 Task: Search one way flight ticket for 2 adults, 2 infants in seat and 1 infant on lap in first from Jackson: Jackson-medgar Wiley Evers International Airport to Greensboro: Piedmont Triad International Airport on 5-1-2023. Choice of flights is Sun country airlines. Number of bags: 5 checked bags. Price is upto 45000. Outbound departure time preference is 16:45.
Action: Mouse moved to (375, 517)
Screenshot: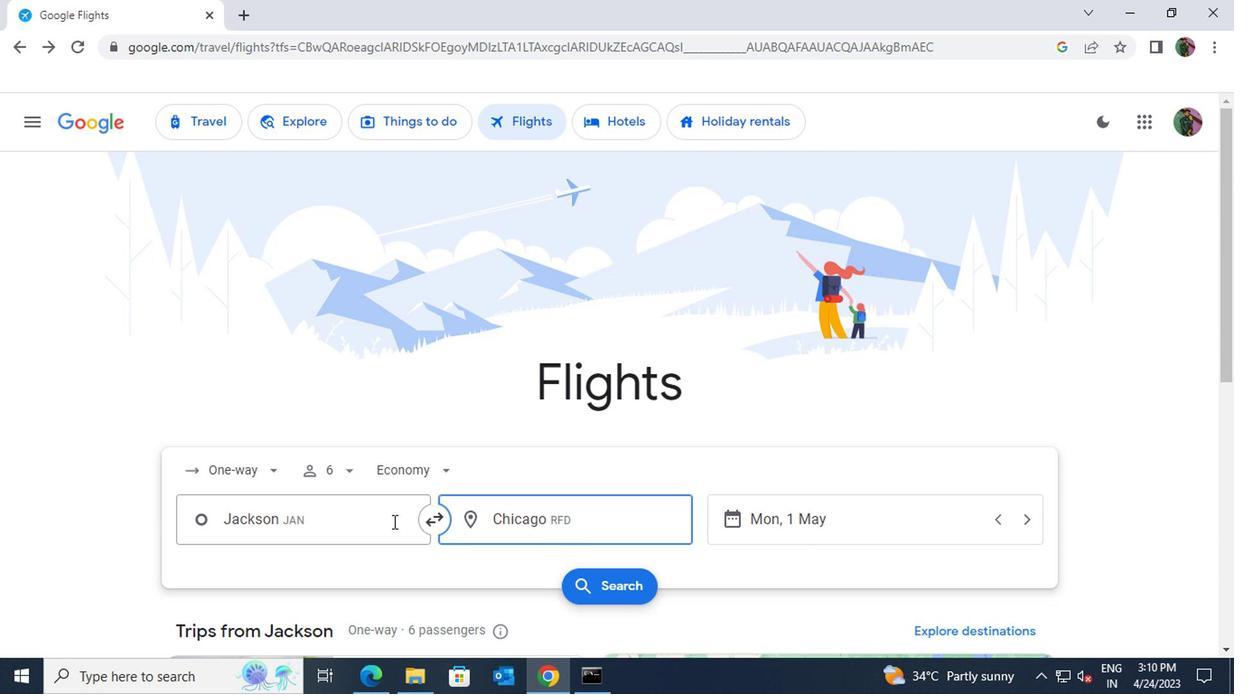
Action: Mouse pressed left at (375, 517)
Screenshot: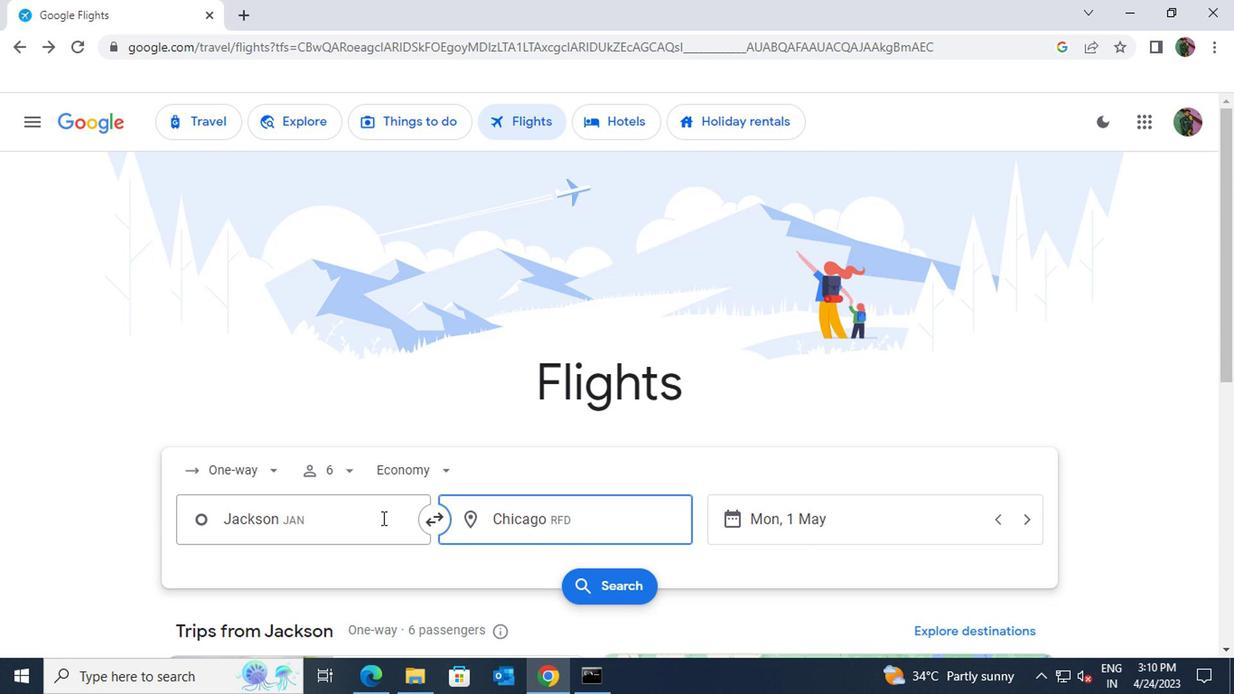 
Action: Key pressed jackson<Key.space>me
Screenshot: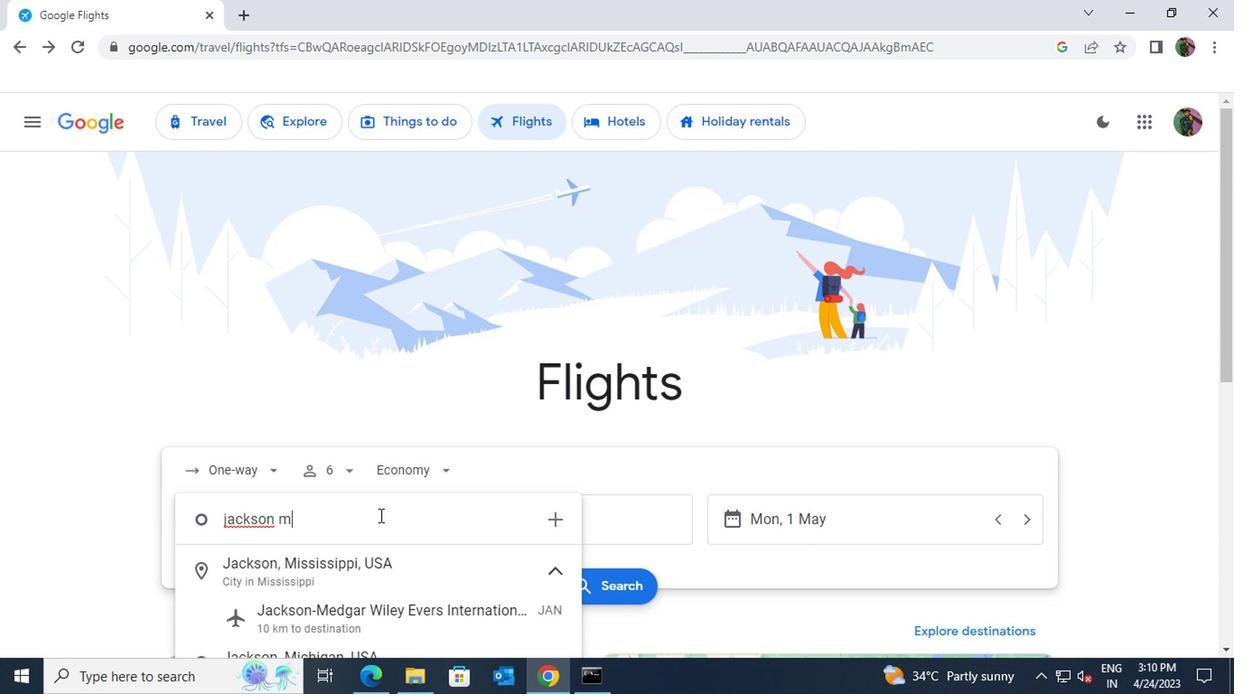 
Action: Mouse moved to (375, 576)
Screenshot: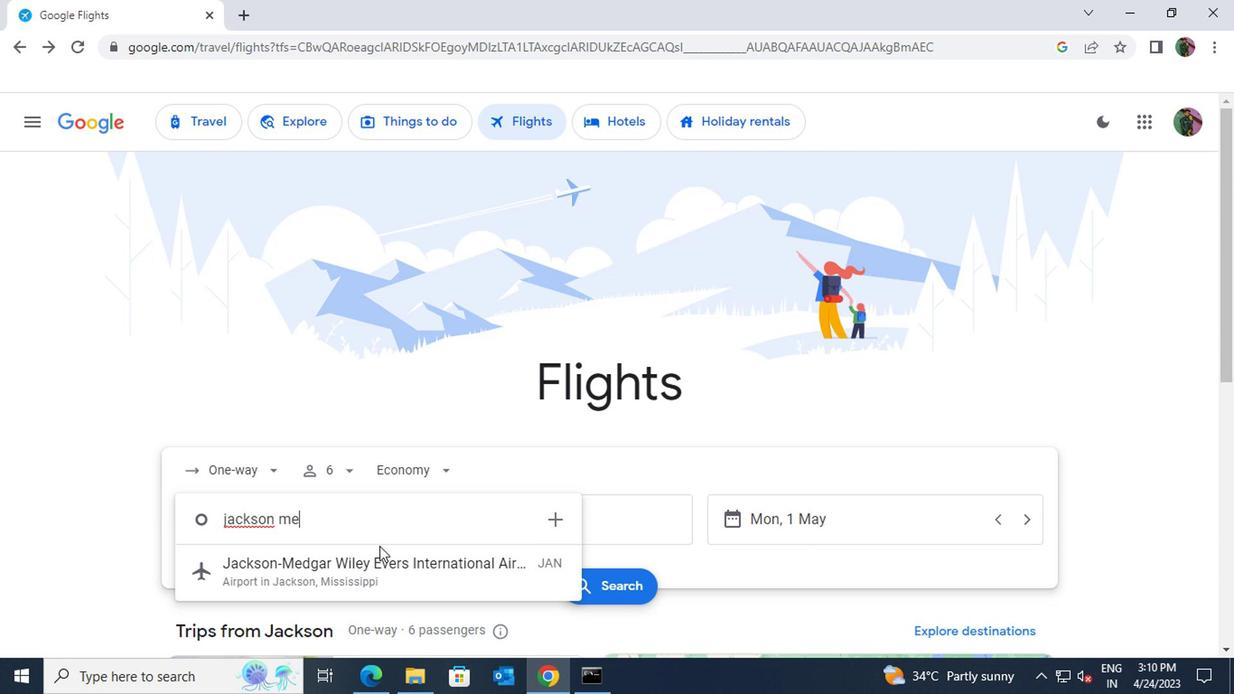 
Action: Mouse pressed left at (375, 576)
Screenshot: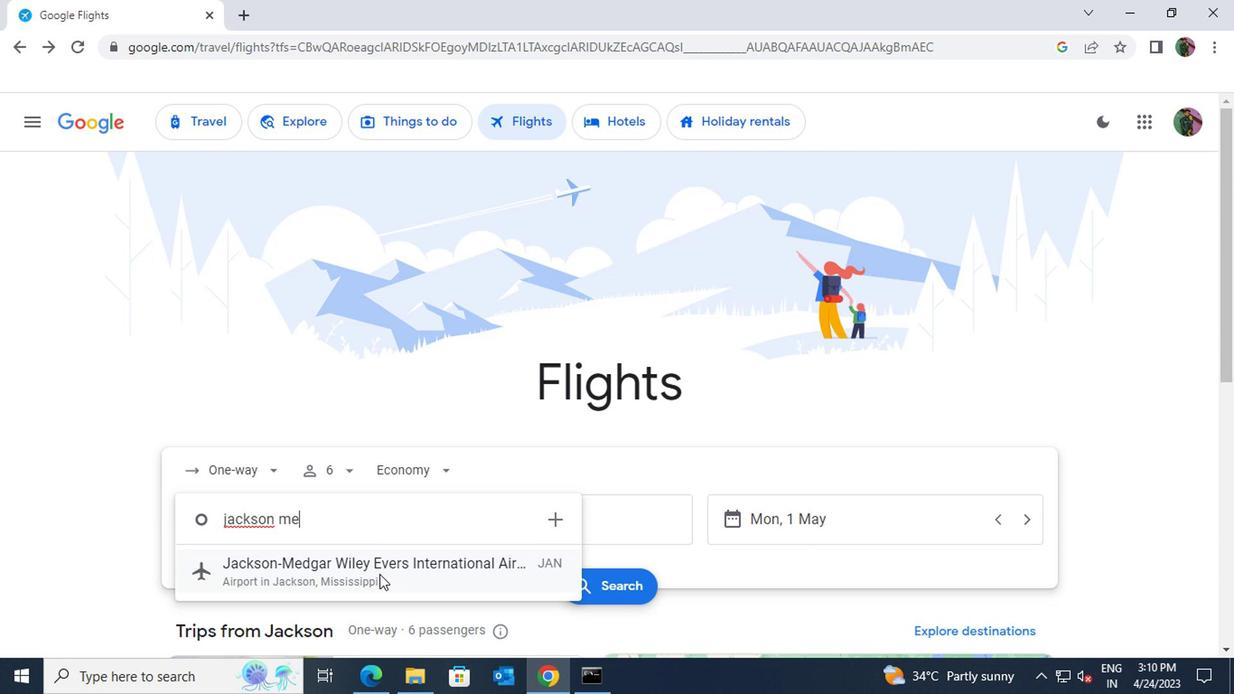 
Action: Mouse moved to (486, 525)
Screenshot: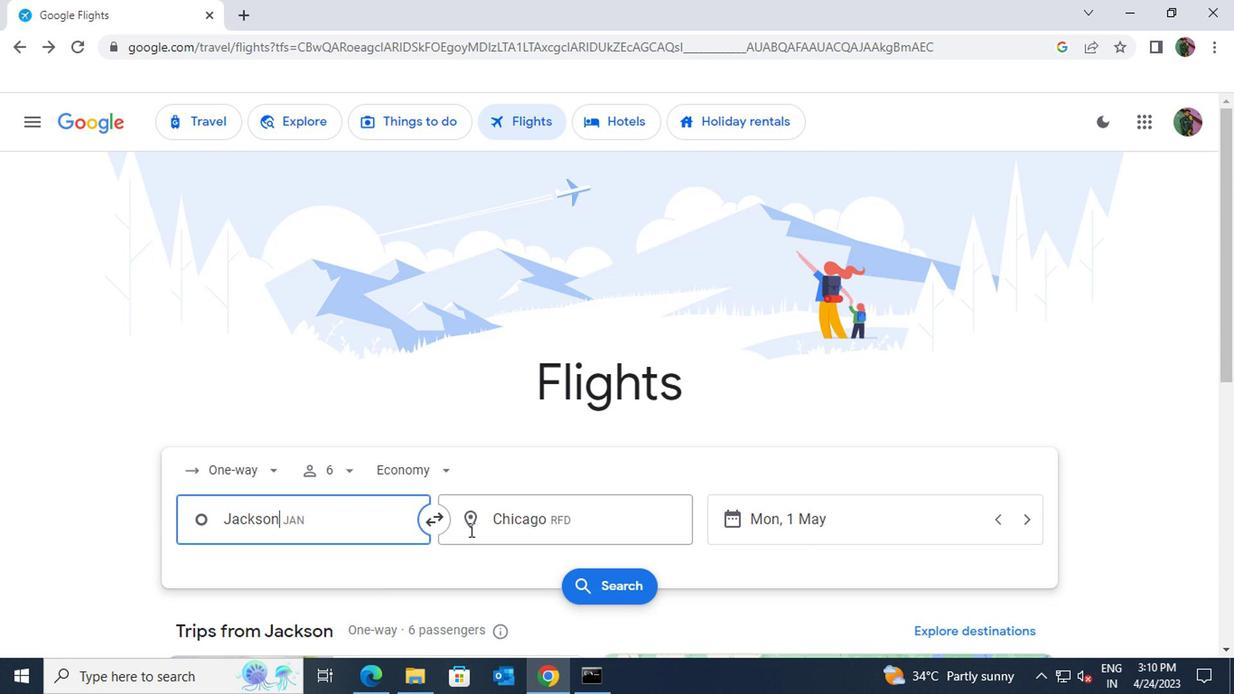 
Action: Mouse pressed left at (486, 525)
Screenshot: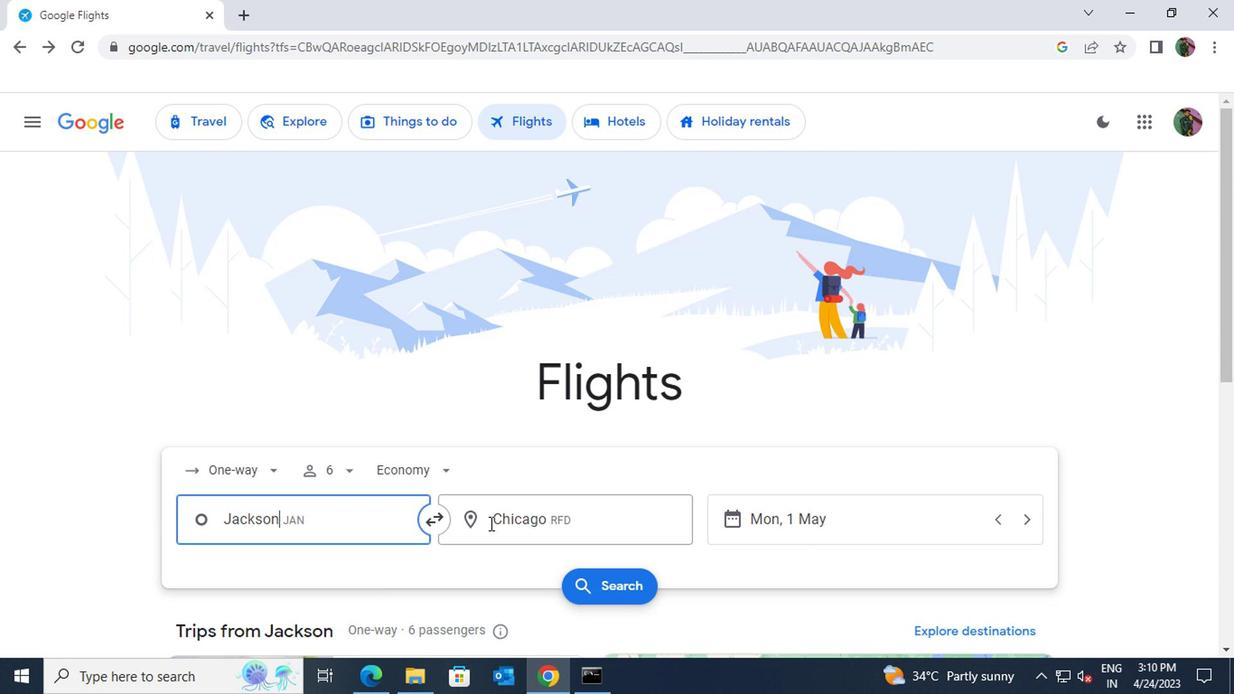 
Action: Key pressed greensboro
Screenshot: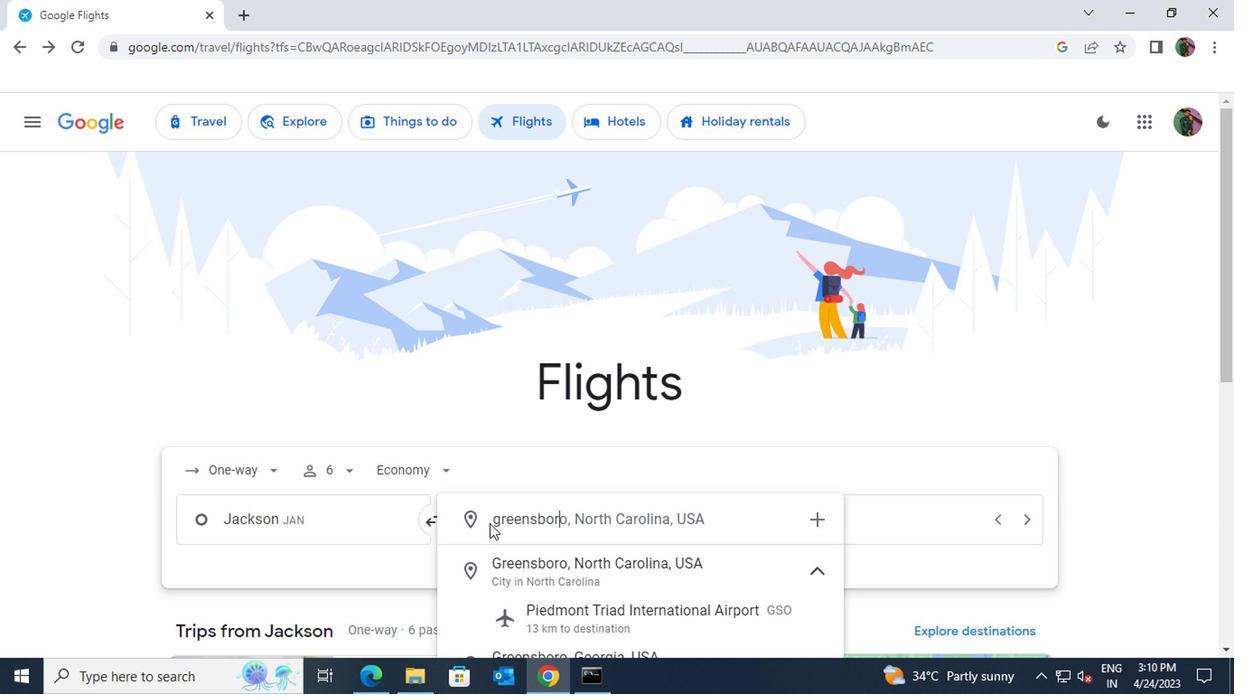 
Action: Mouse moved to (643, 616)
Screenshot: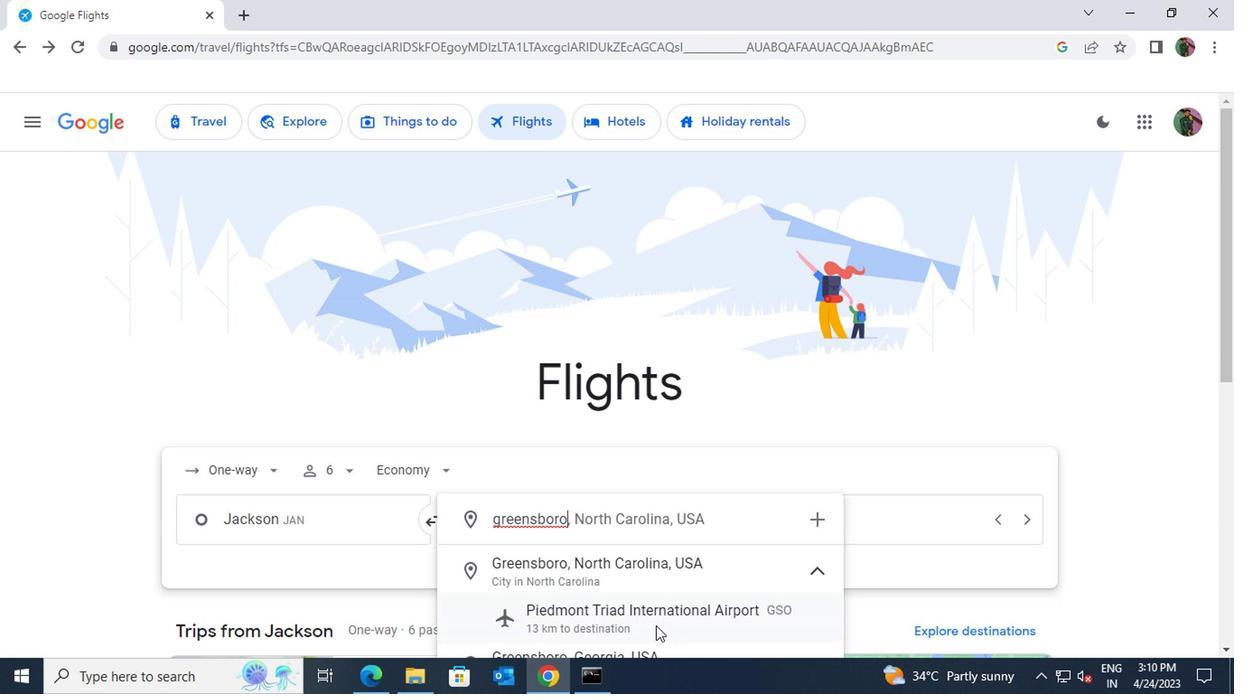 
Action: Mouse pressed left at (643, 616)
Screenshot: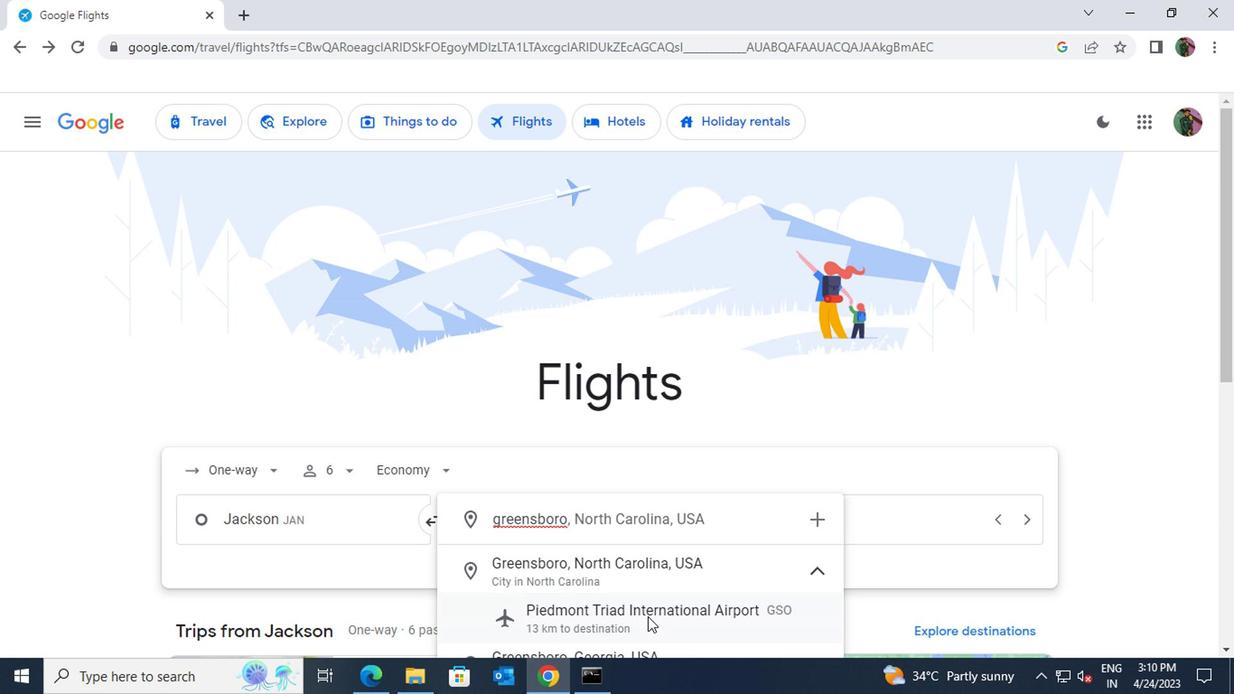 
Action: Mouse moved to (270, 474)
Screenshot: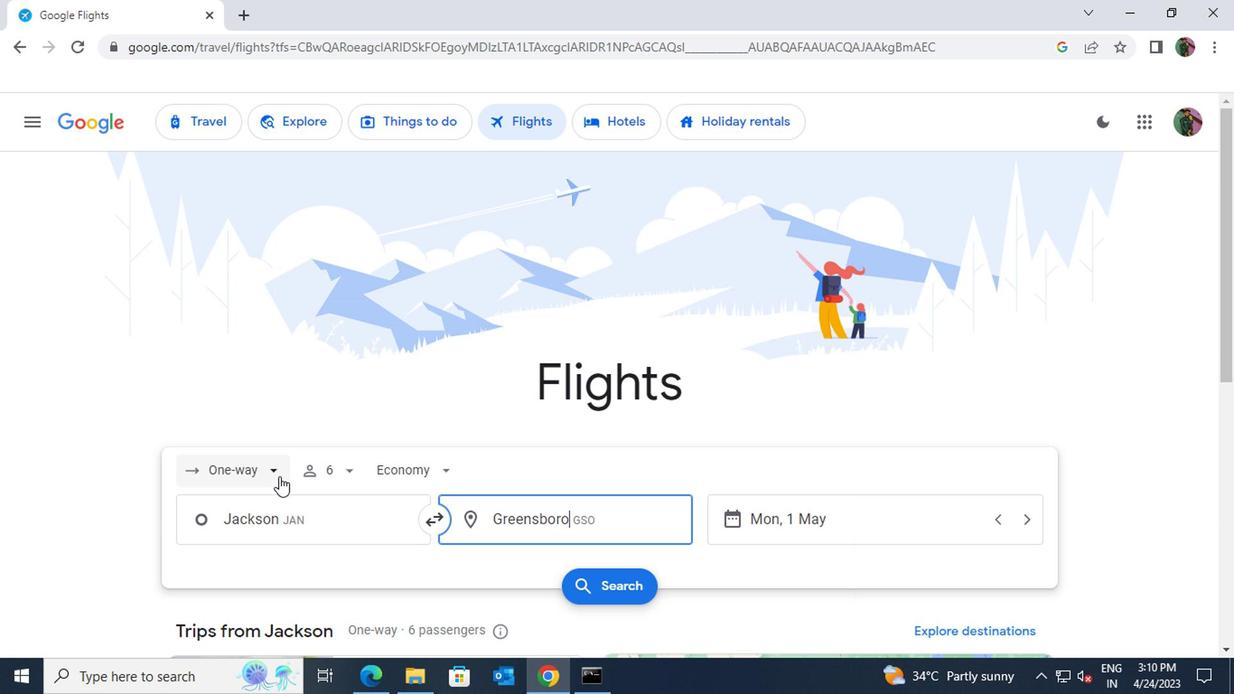 
Action: Mouse pressed left at (270, 474)
Screenshot: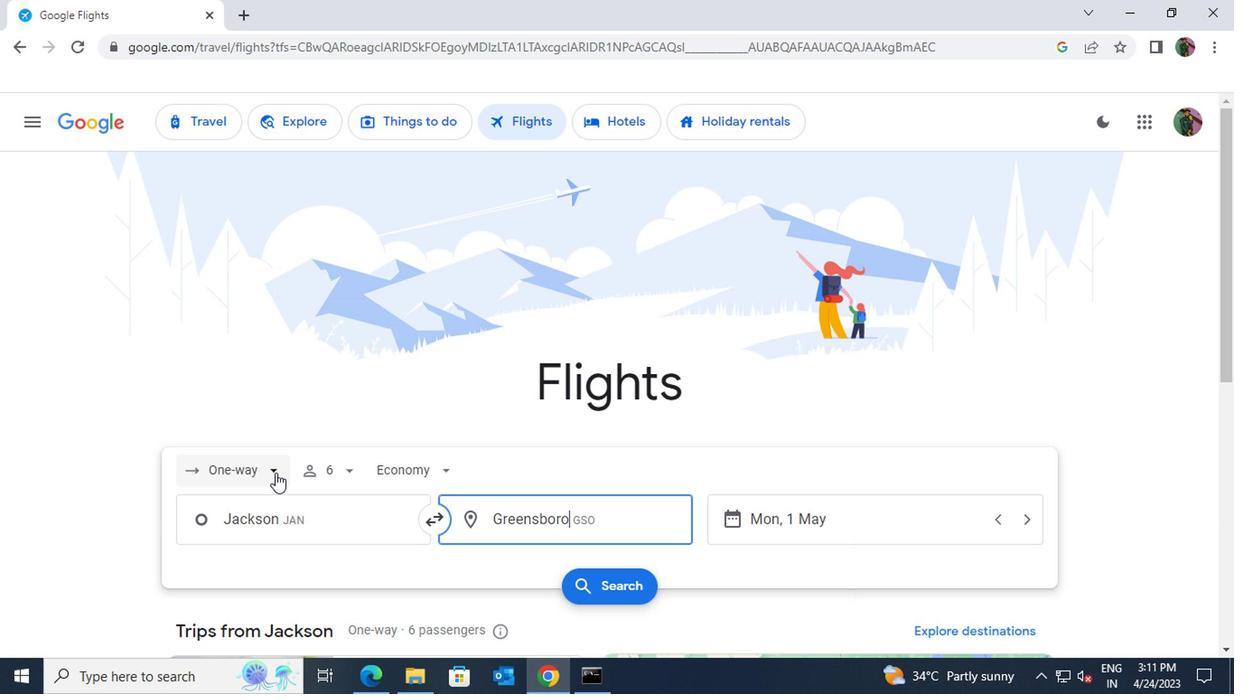 
Action: Mouse moved to (246, 375)
Screenshot: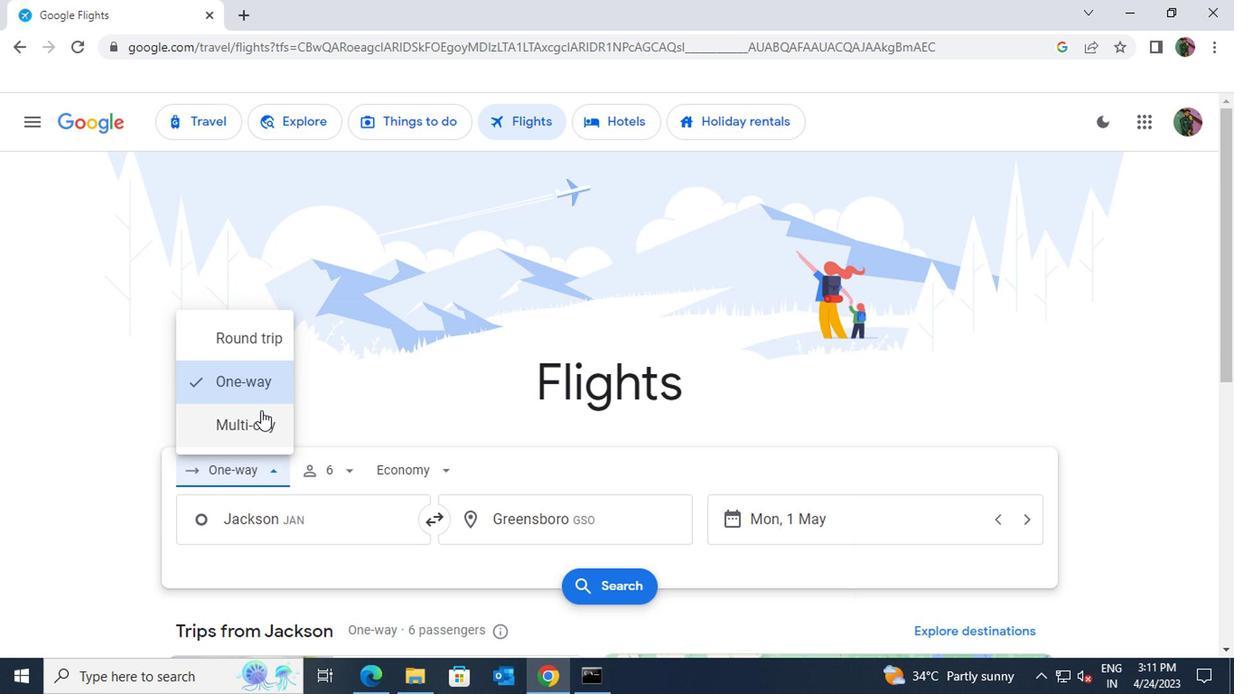 
Action: Mouse pressed left at (246, 375)
Screenshot: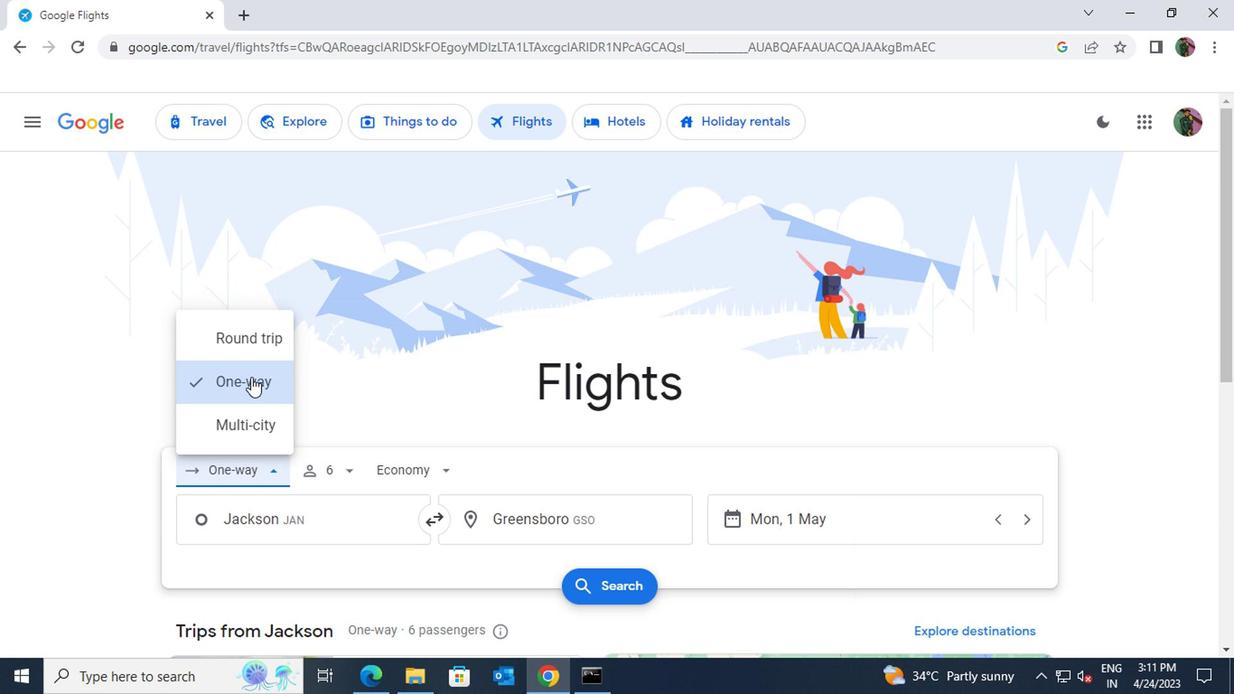 
Action: Mouse moved to (346, 466)
Screenshot: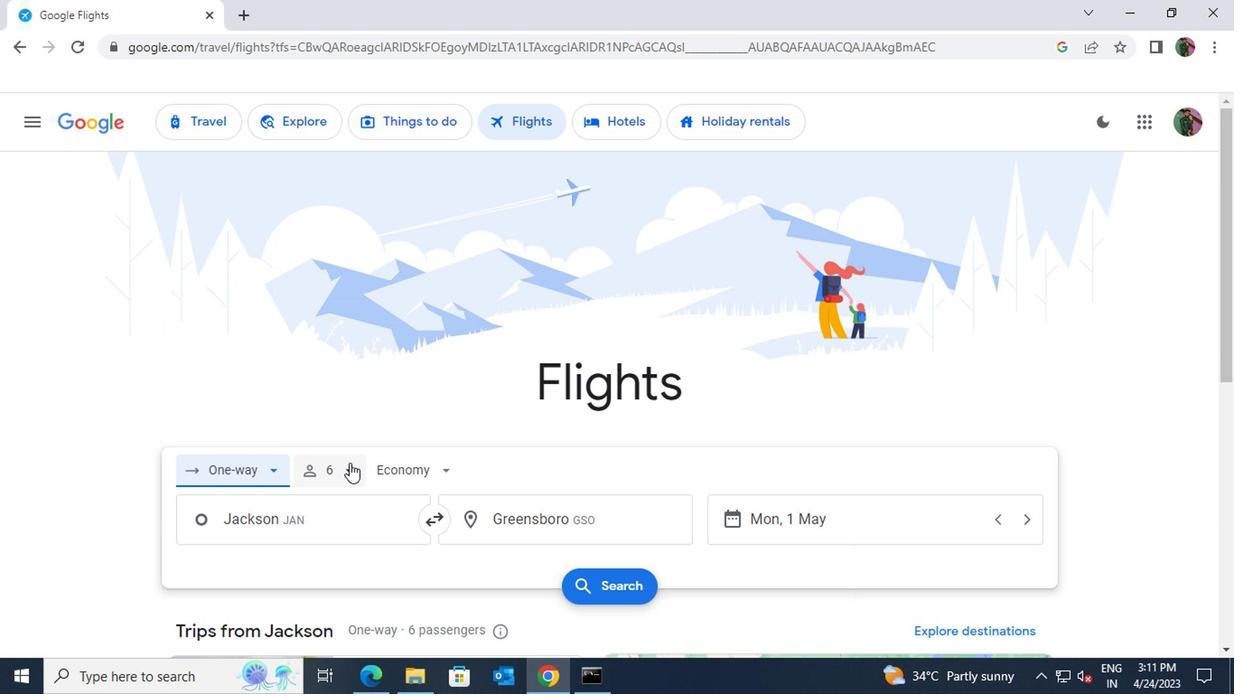 
Action: Mouse pressed left at (346, 466)
Screenshot: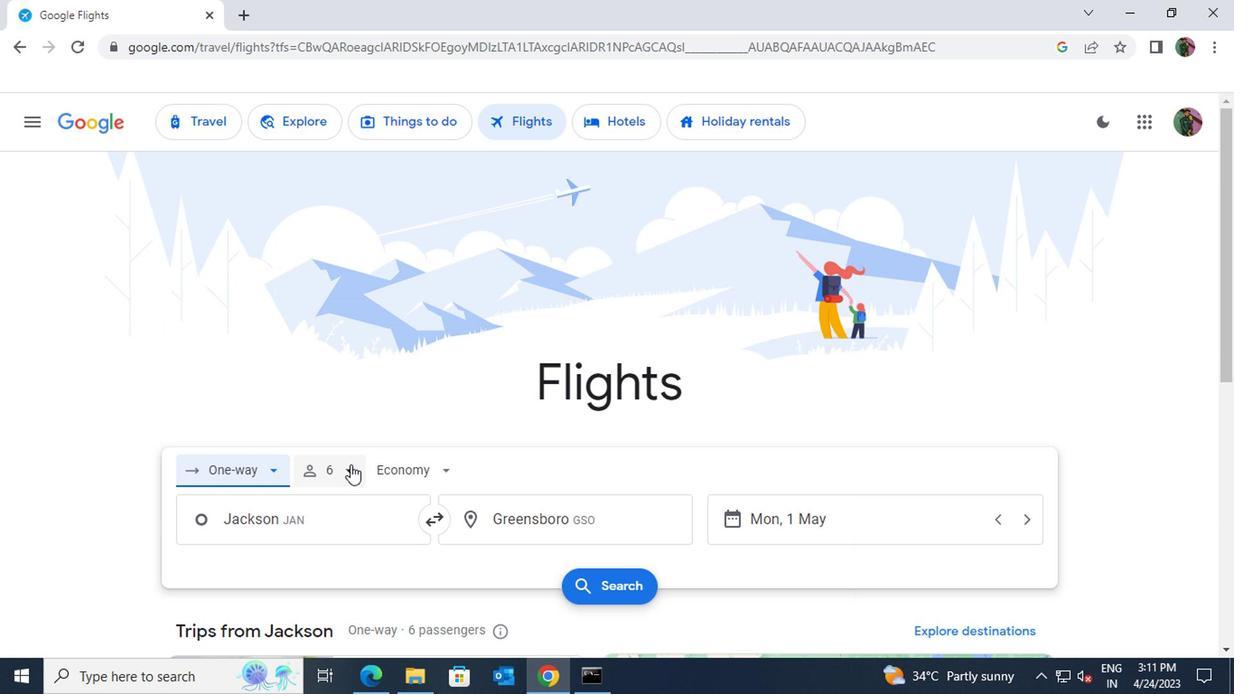 
Action: Mouse moved to (412, 508)
Screenshot: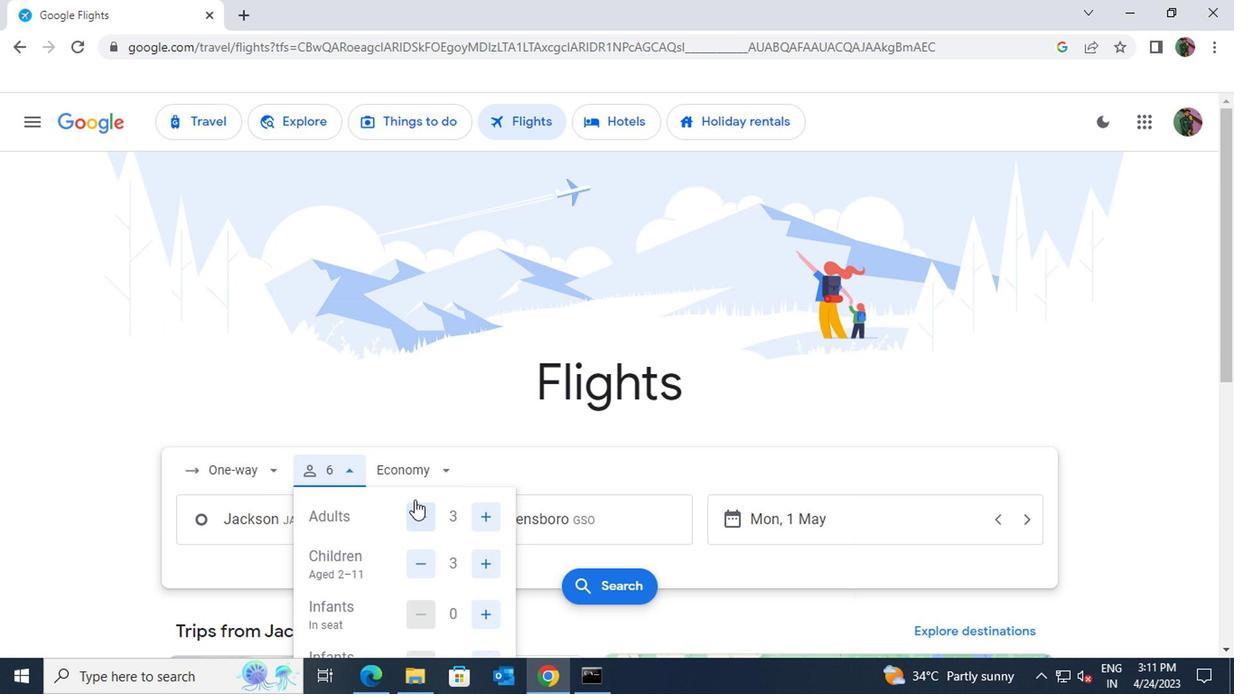 
Action: Mouse pressed left at (412, 508)
Screenshot: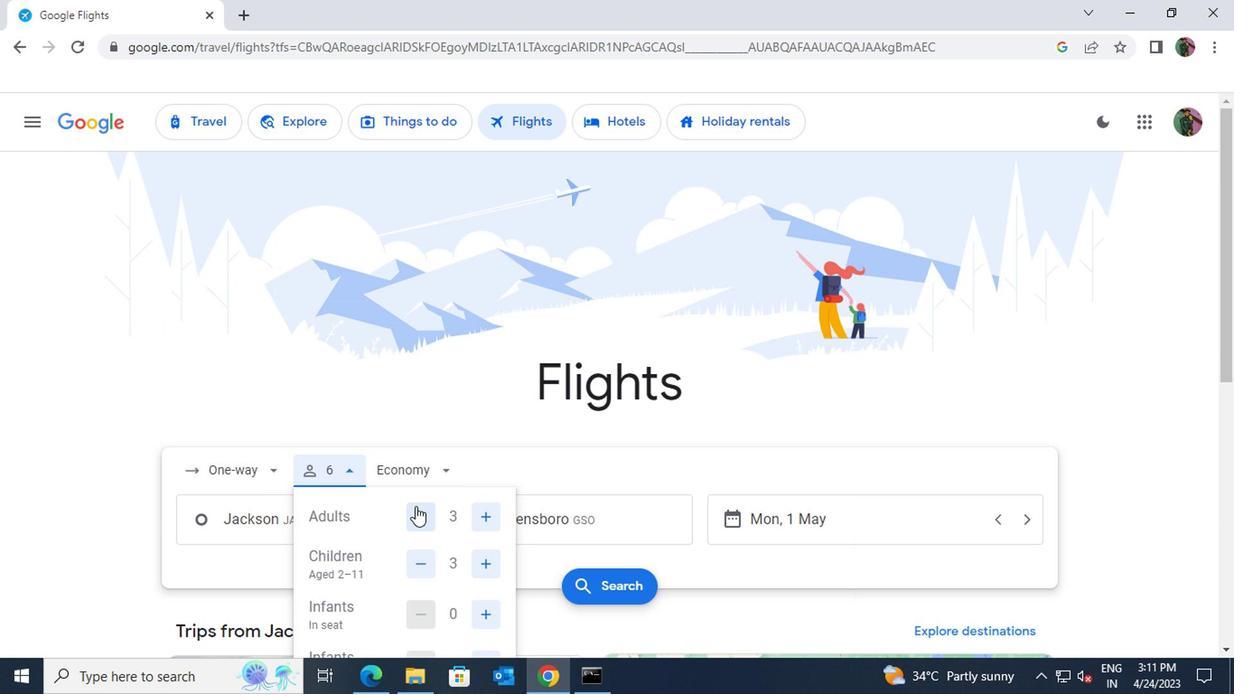
Action: Mouse moved to (419, 551)
Screenshot: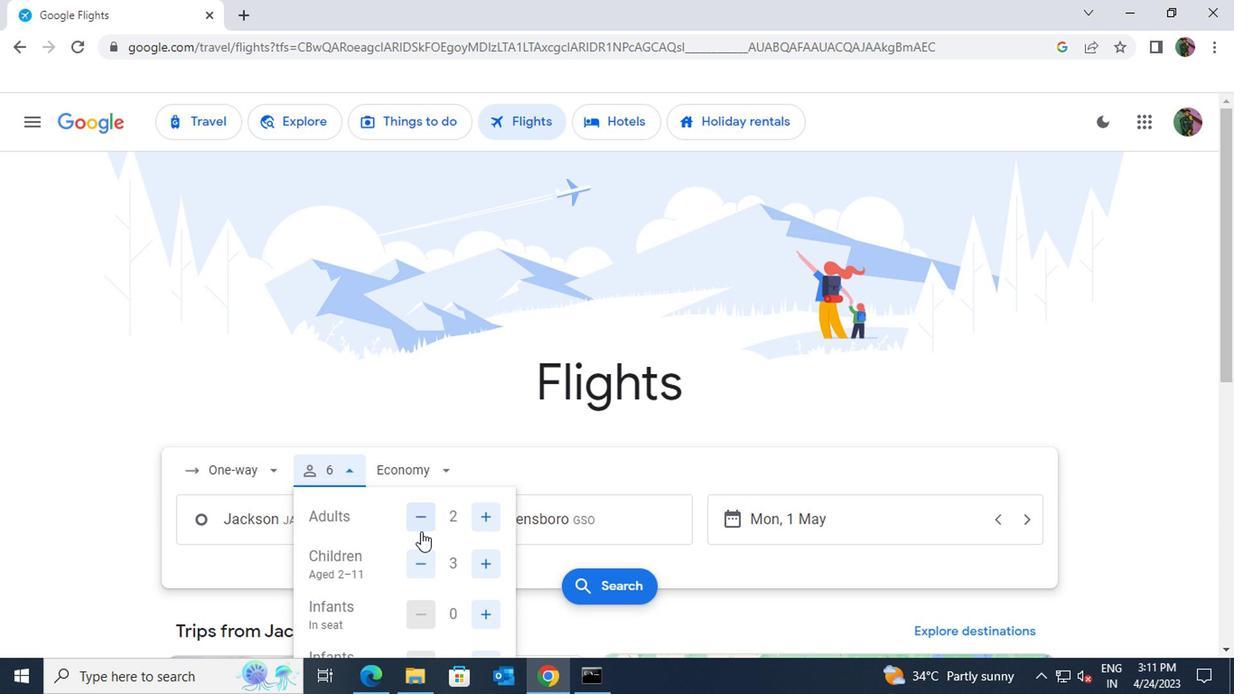 
Action: Mouse pressed left at (419, 551)
Screenshot: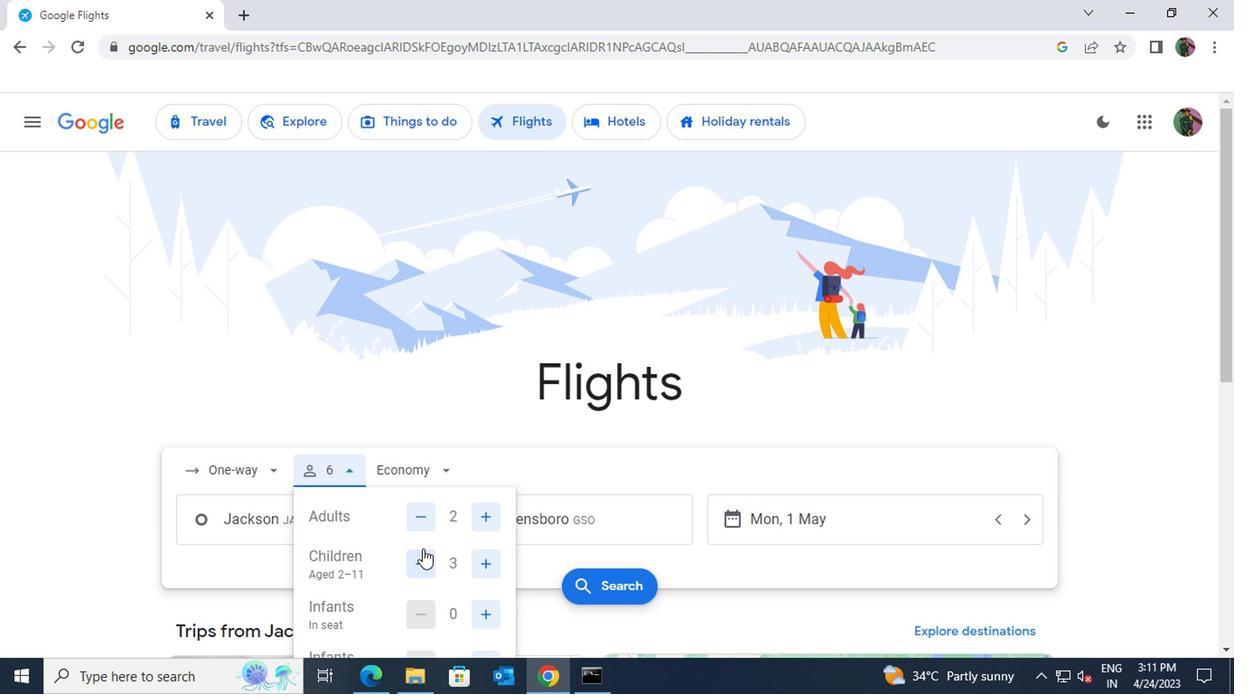 
Action: Mouse pressed left at (419, 551)
Screenshot: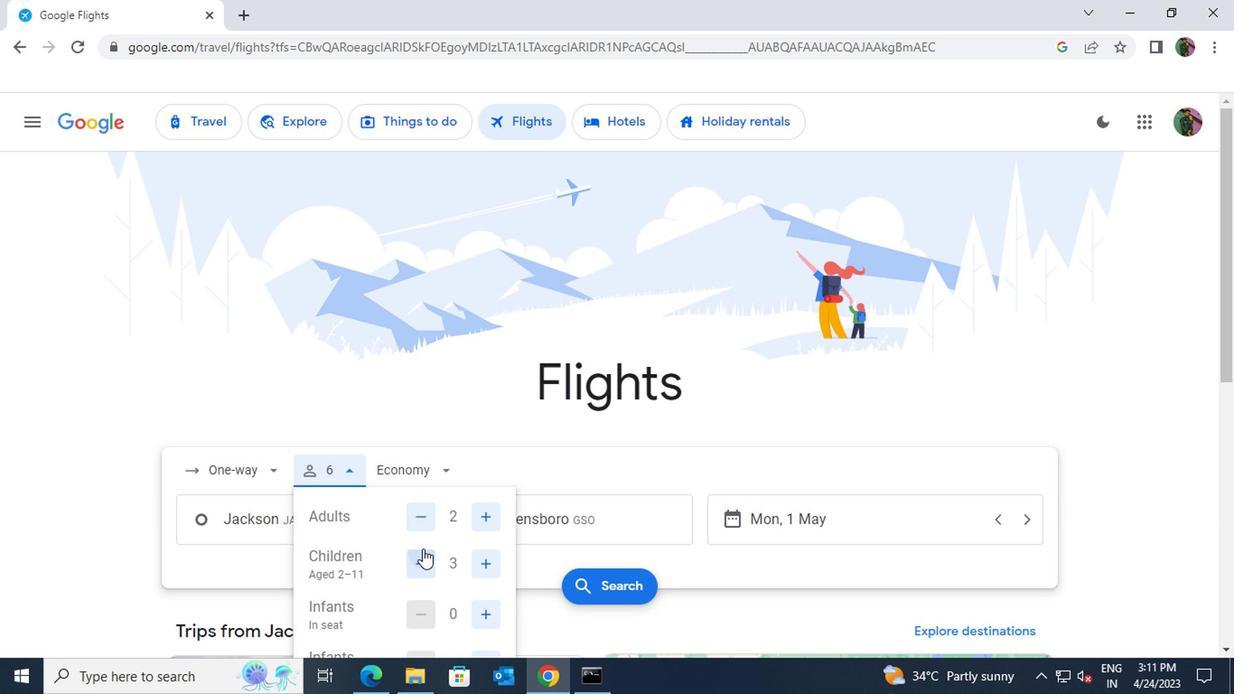 
Action: Mouse pressed left at (419, 551)
Screenshot: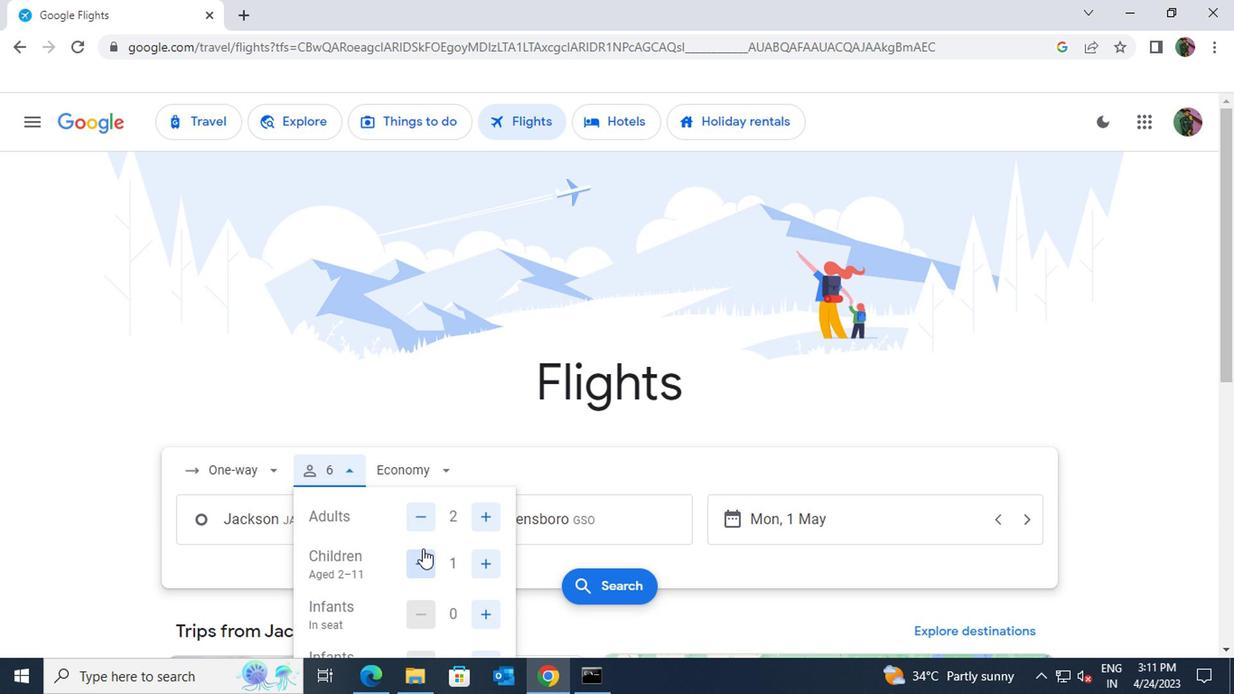 
Action: Mouse scrolled (419, 550) with delta (0, 0)
Screenshot: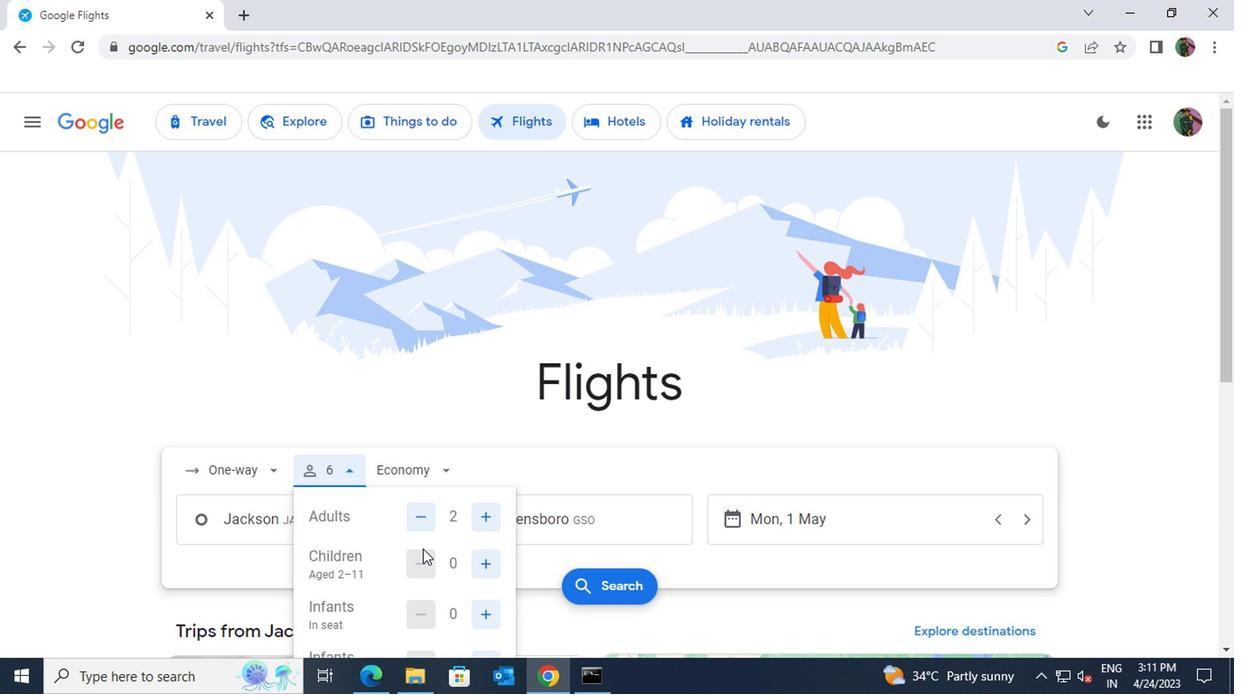 
Action: Mouse moved to (484, 525)
Screenshot: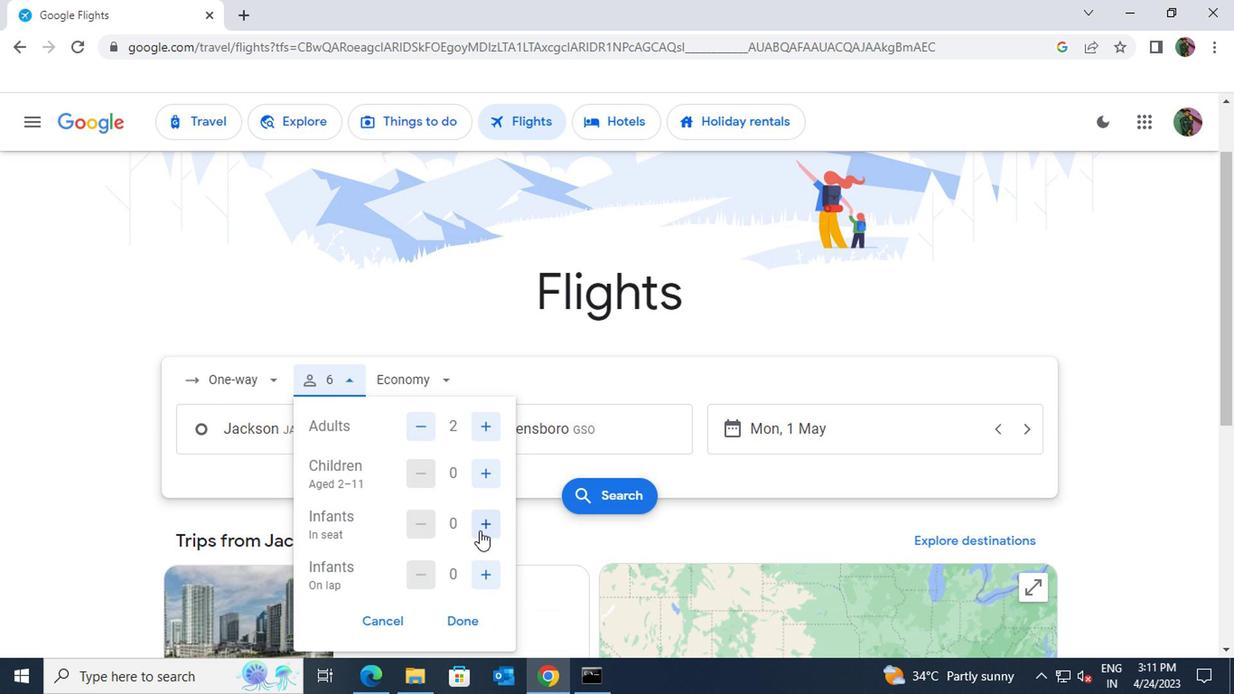 
Action: Mouse pressed left at (484, 525)
Screenshot: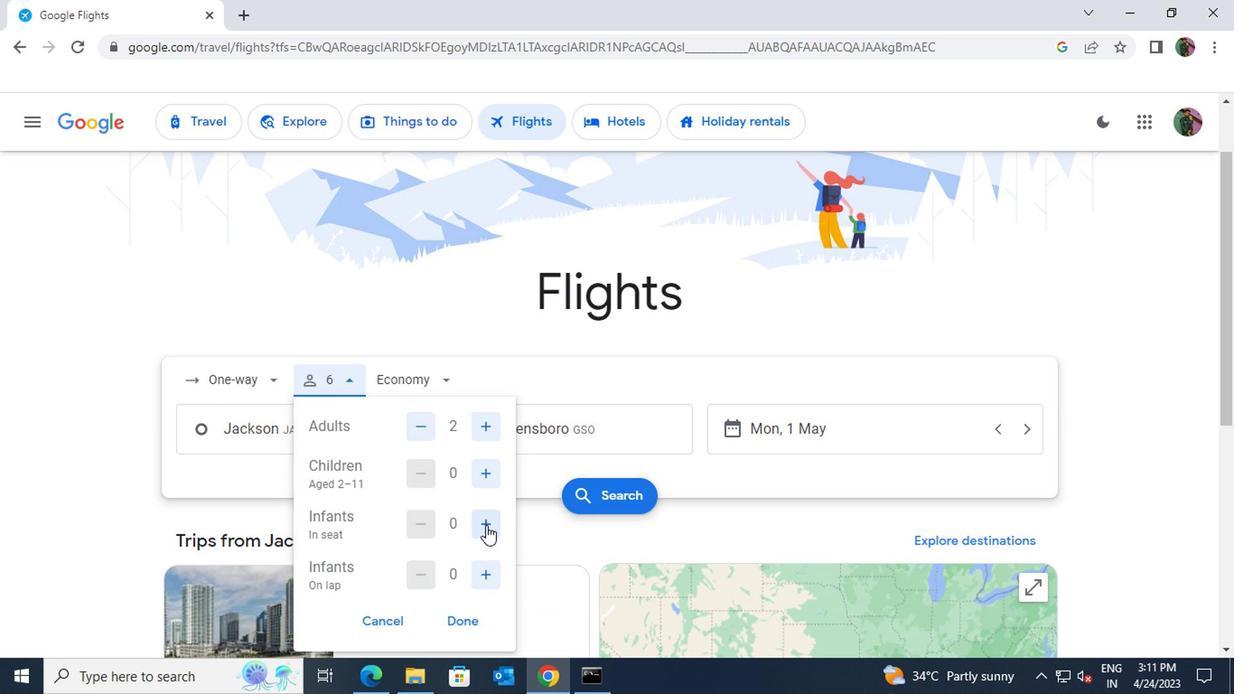 
Action: Mouse moved to (484, 582)
Screenshot: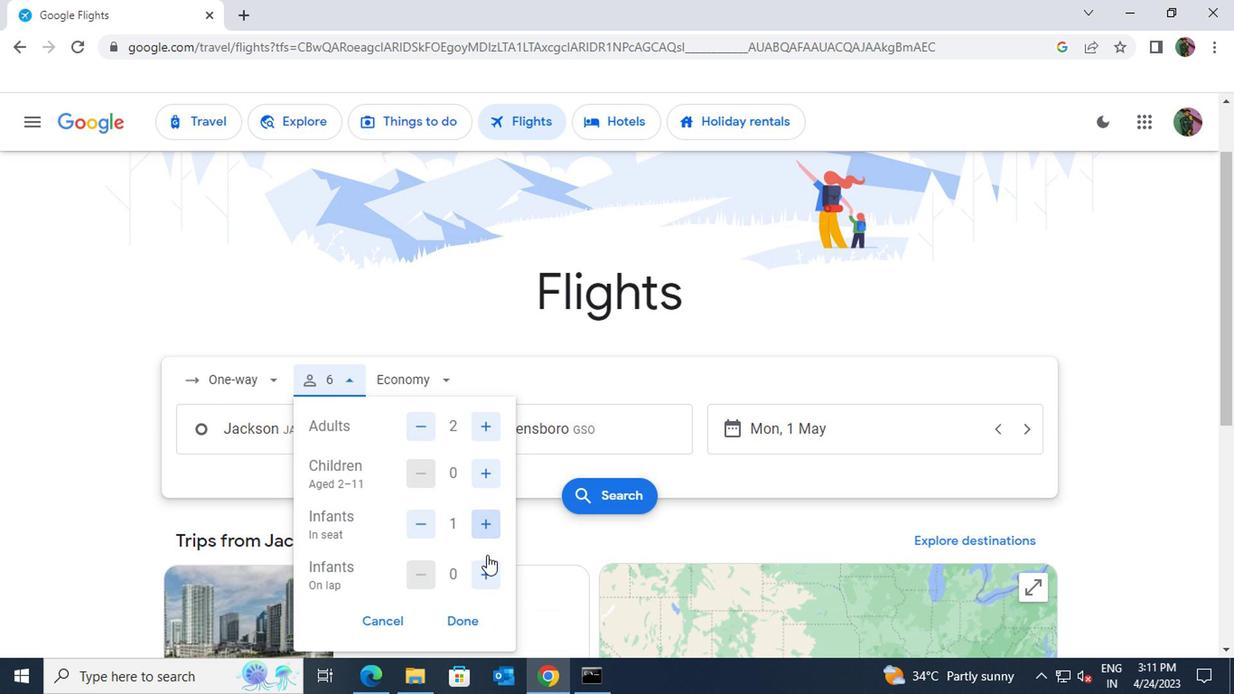 
Action: Mouse pressed left at (484, 582)
Screenshot: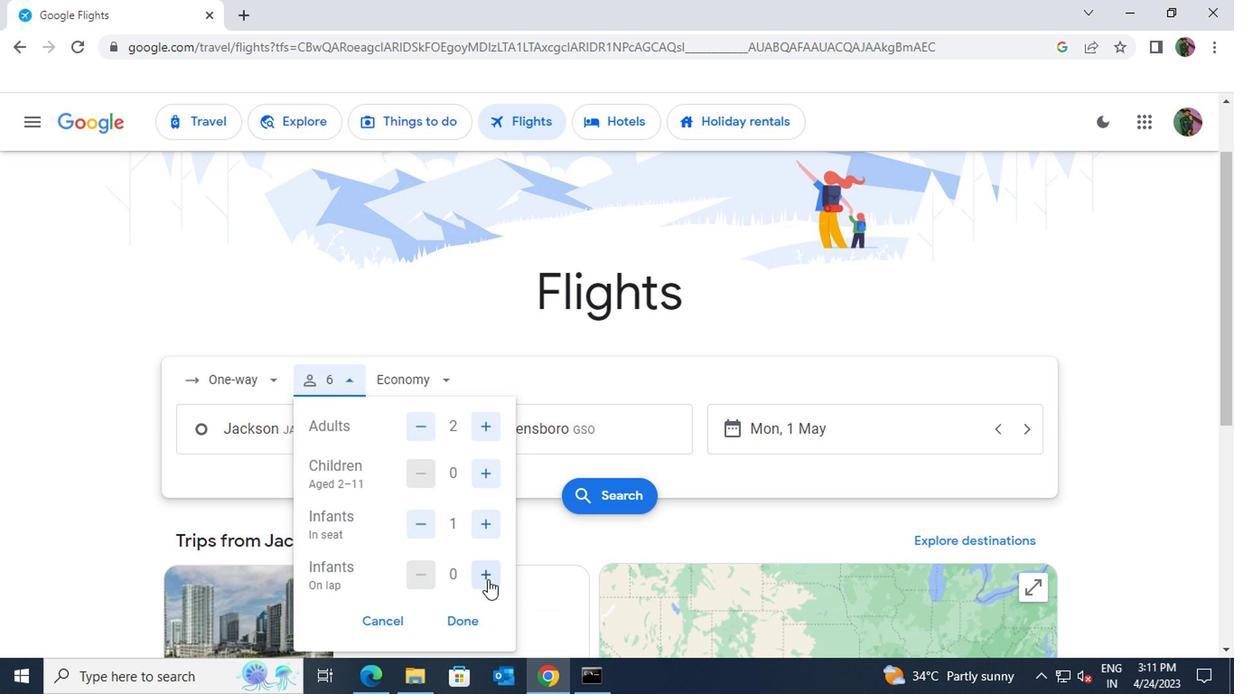 
Action: Mouse moved to (481, 598)
Screenshot: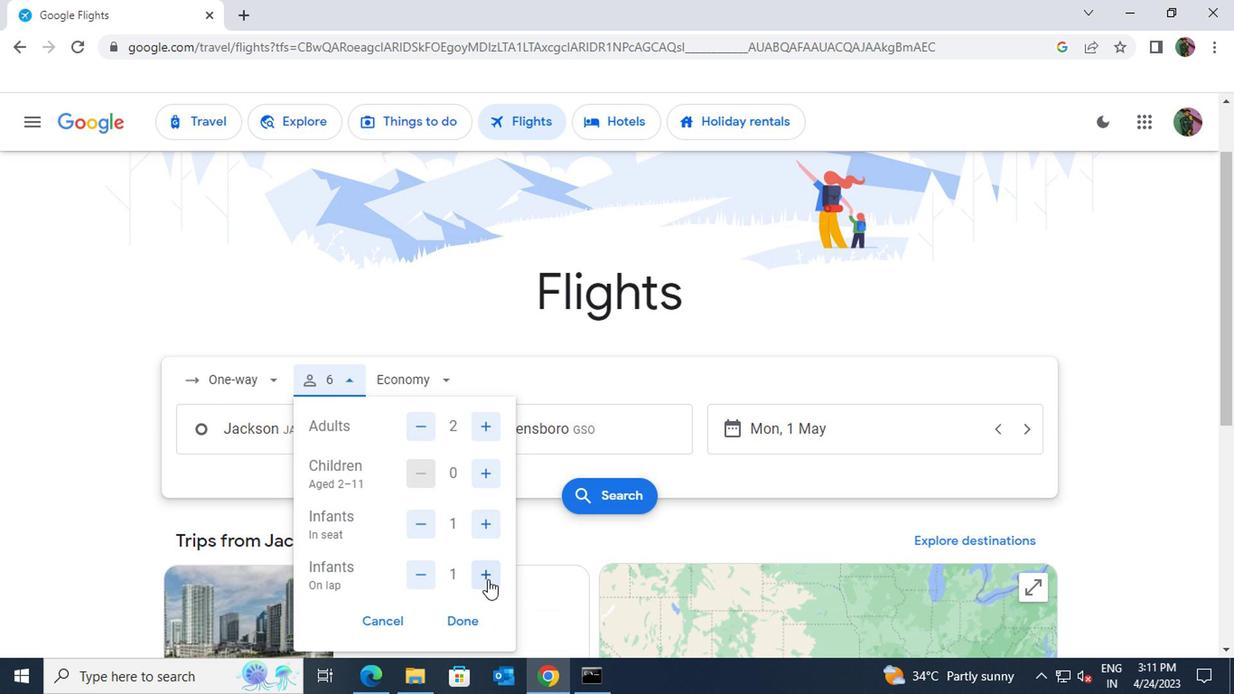 
Action: Mouse scrolled (481, 597) with delta (0, 0)
Screenshot: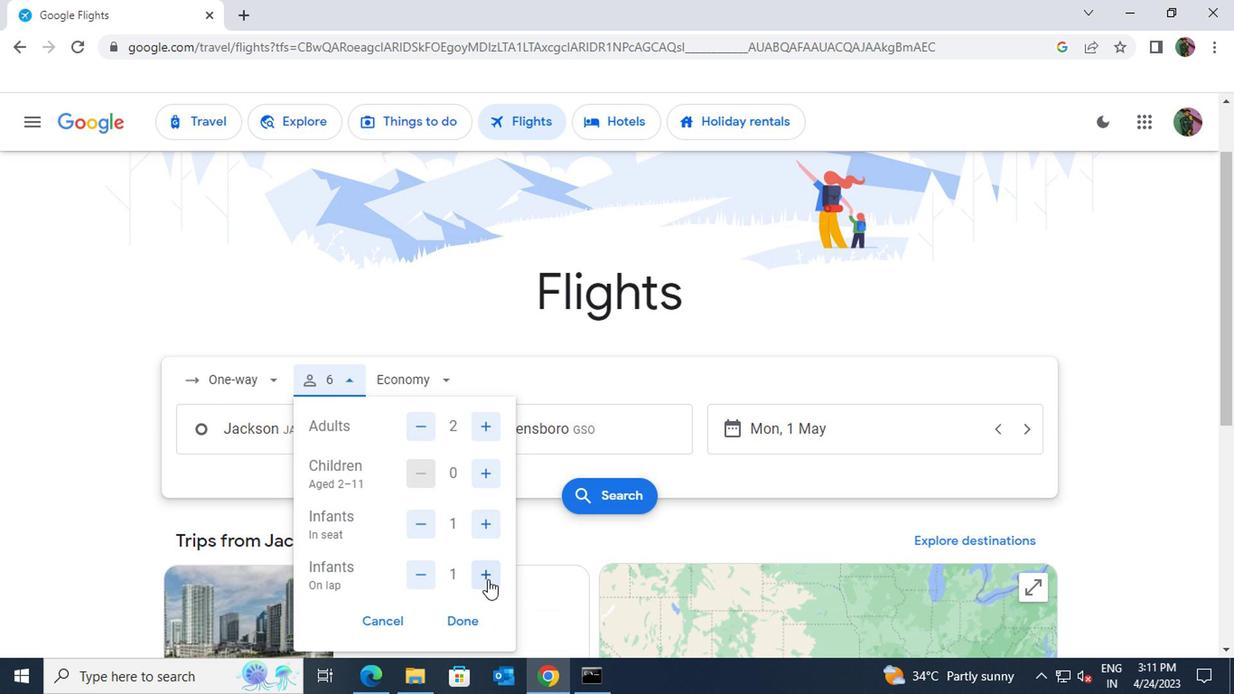
Action: Mouse moved to (464, 533)
Screenshot: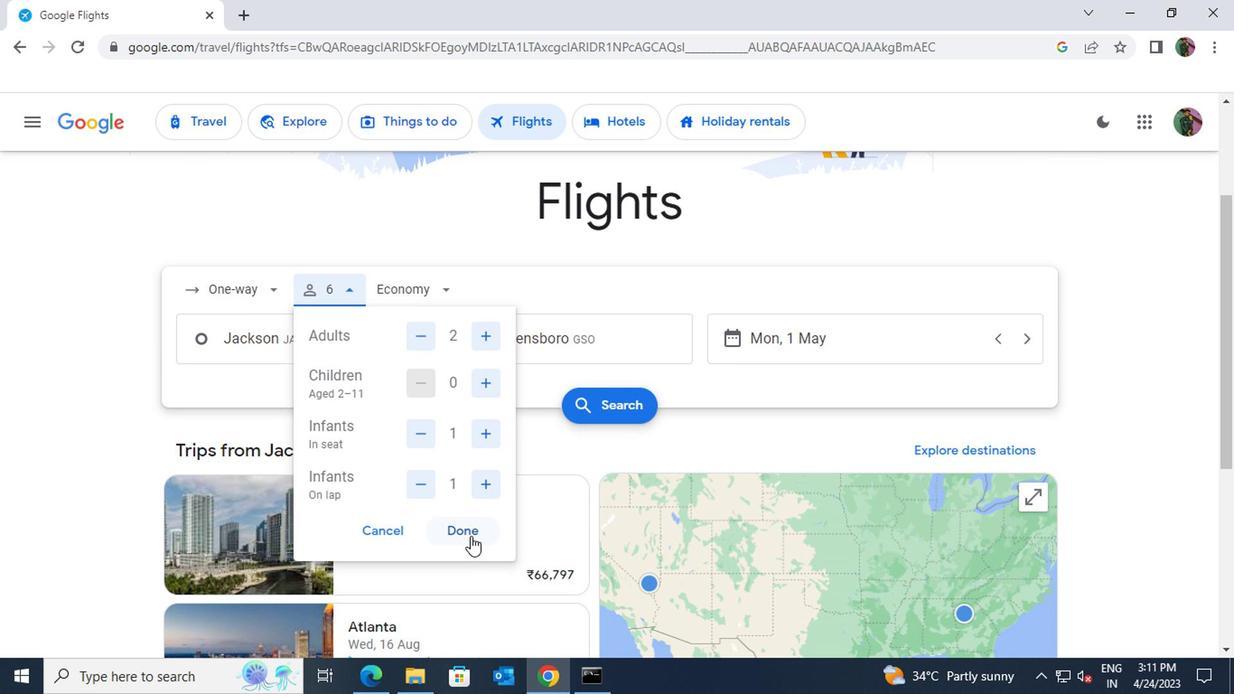 
Action: Mouse pressed left at (464, 533)
Screenshot: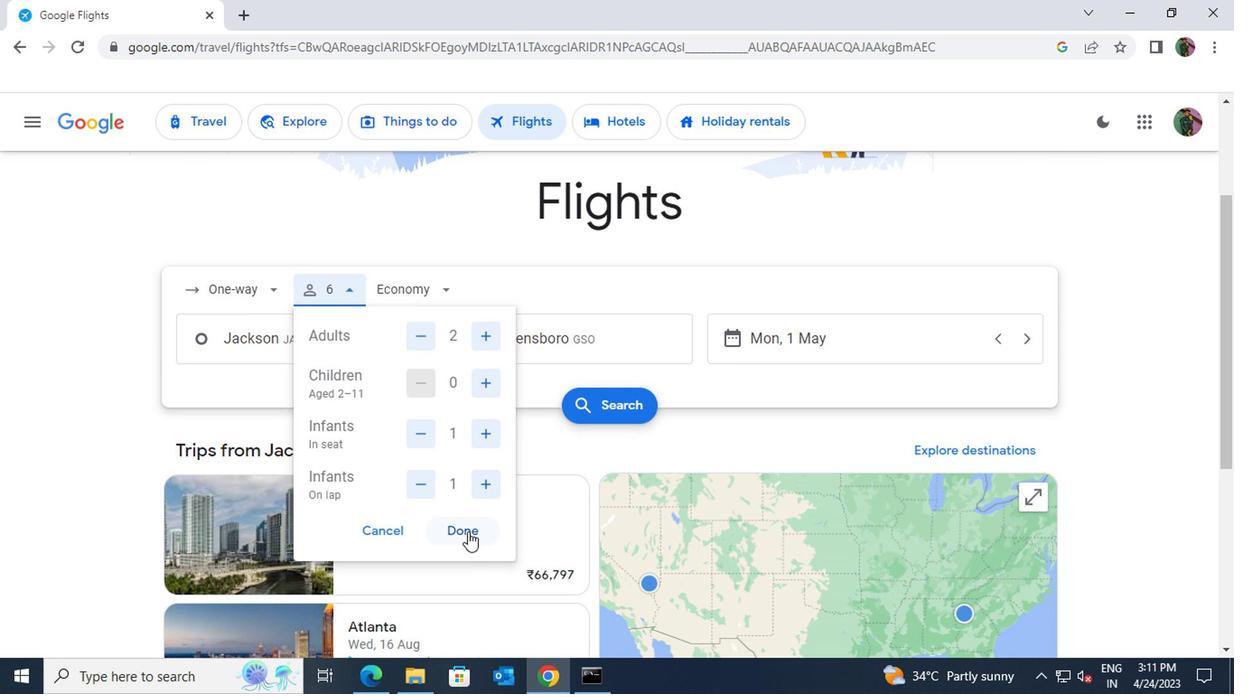 
Action: Mouse moved to (744, 344)
Screenshot: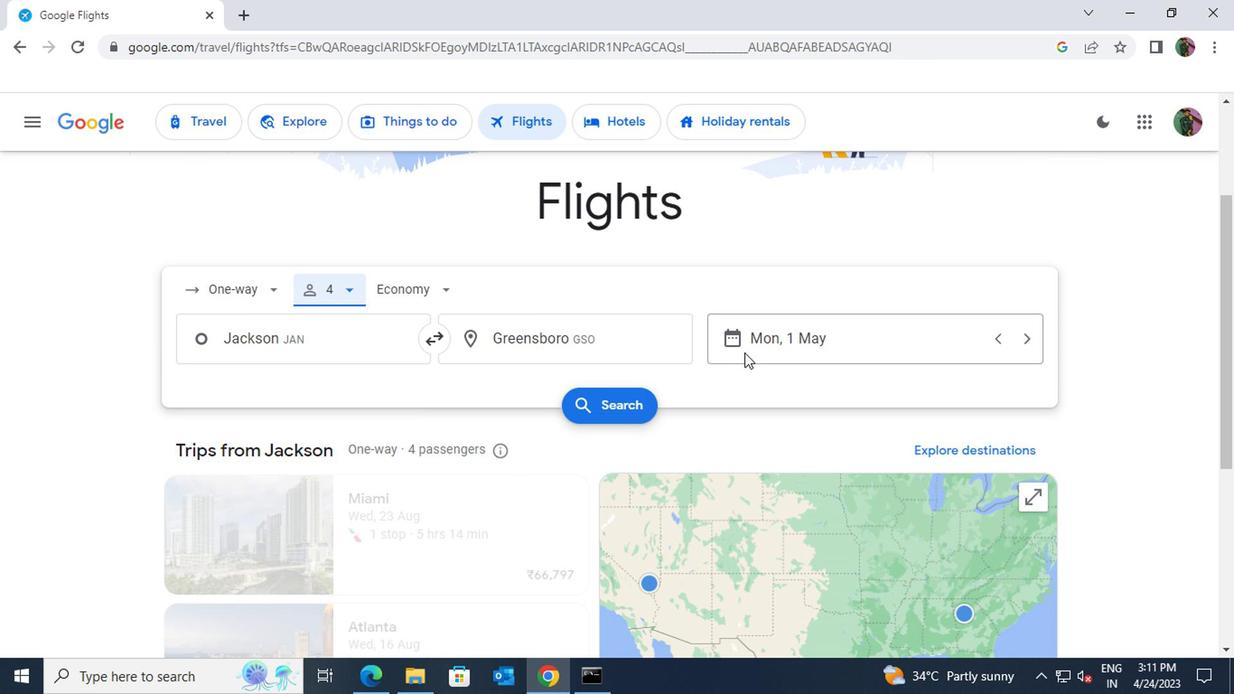 
Action: Mouse pressed left at (744, 344)
Screenshot: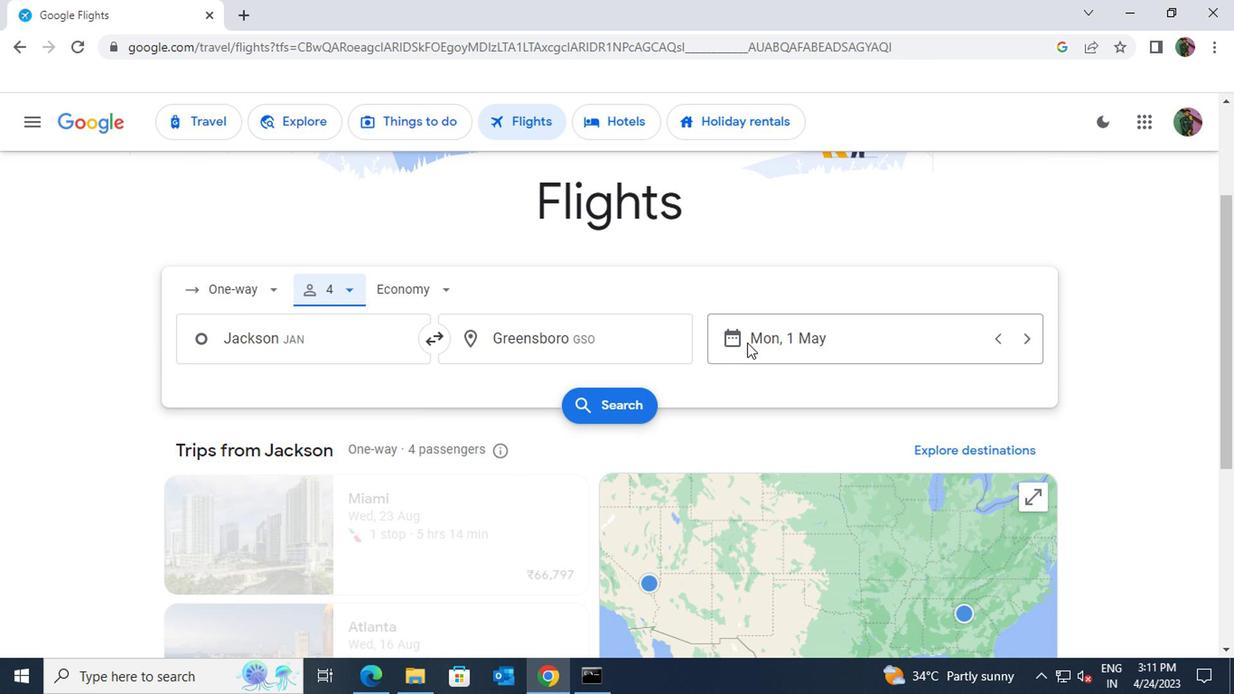 
Action: Mouse moved to (771, 326)
Screenshot: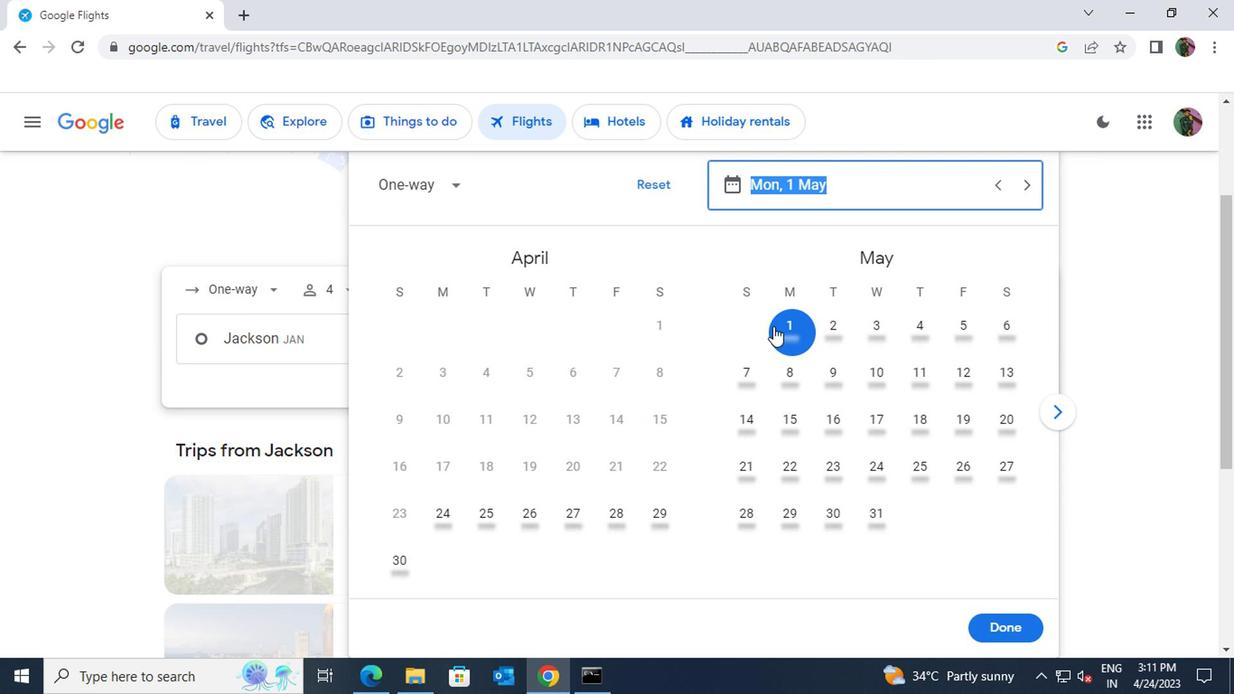 
Action: Mouse pressed left at (771, 326)
Screenshot: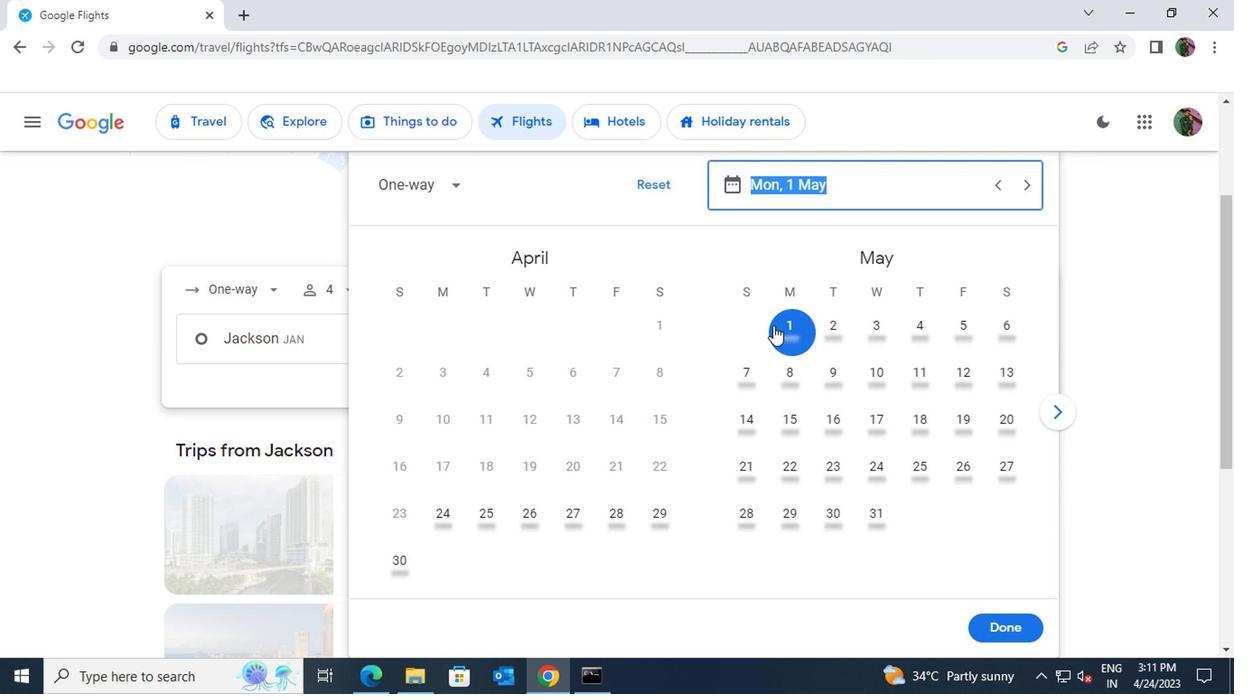 
Action: Mouse moved to (989, 623)
Screenshot: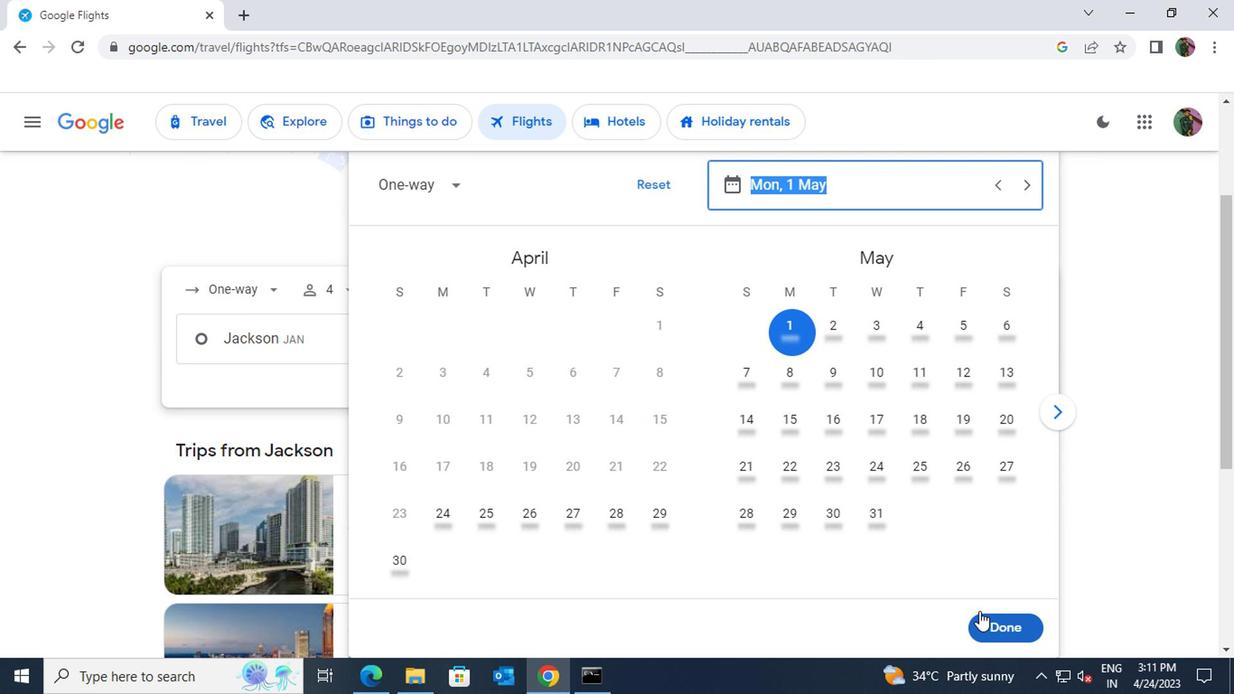 
Action: Mouse pressed left at (989, 623)
Screenshot: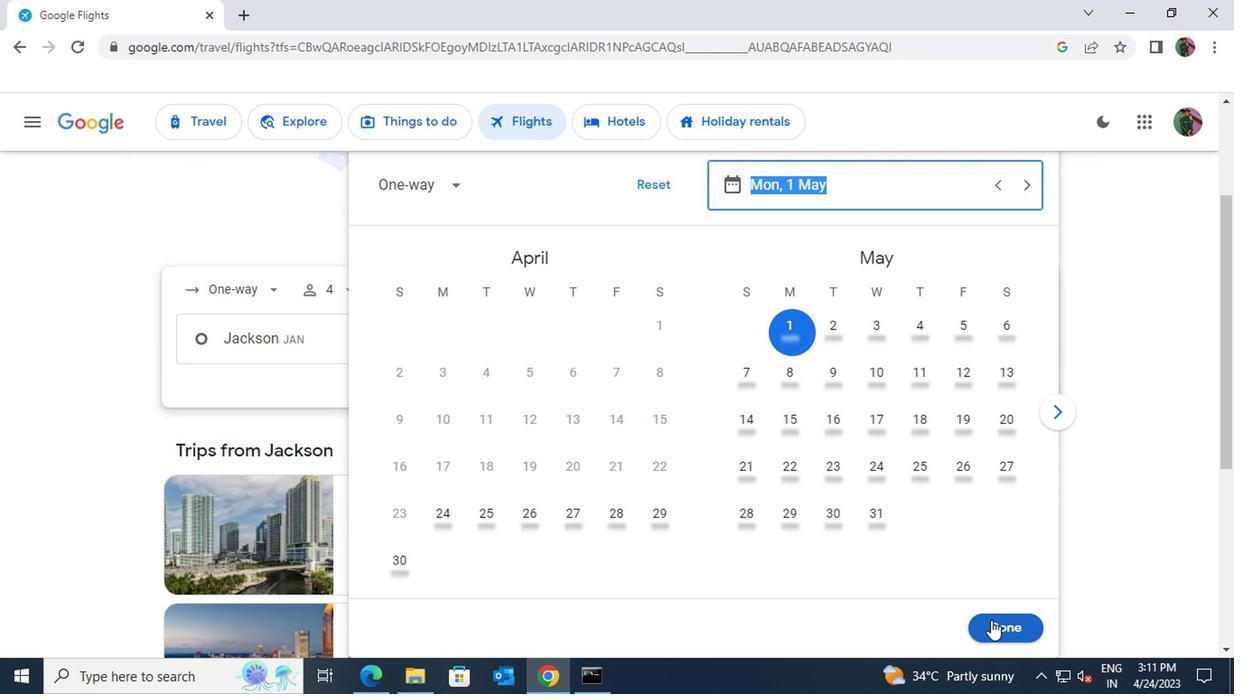 
Action: Mouse moved to (636, 407)
Screenshot: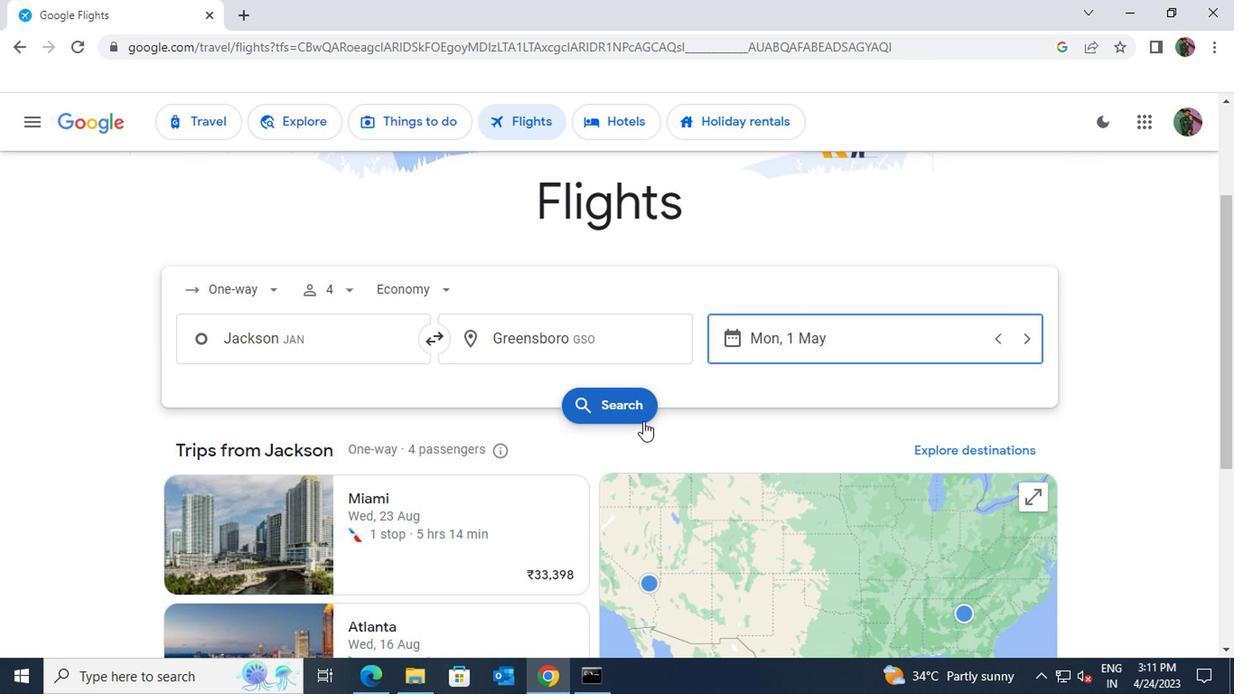 
Action: Mouse pressed left at (636, 407)
Screenshot: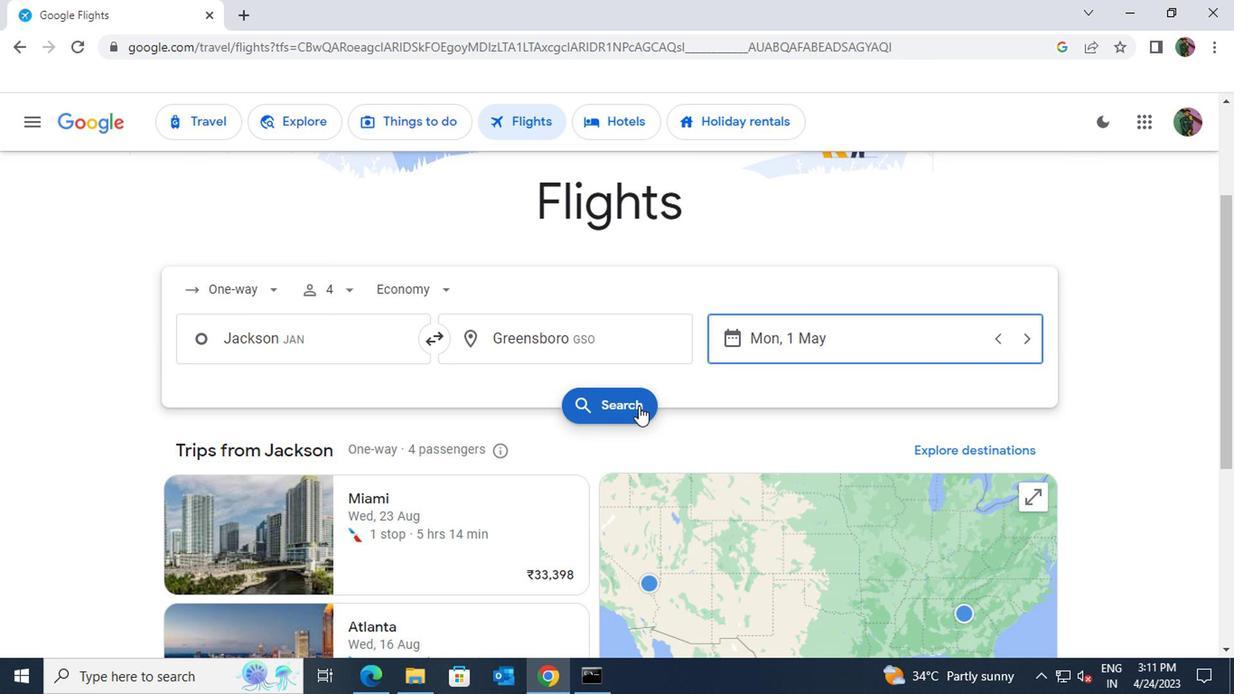 
Action: Mouse moved to (485, 292)
Screenshot: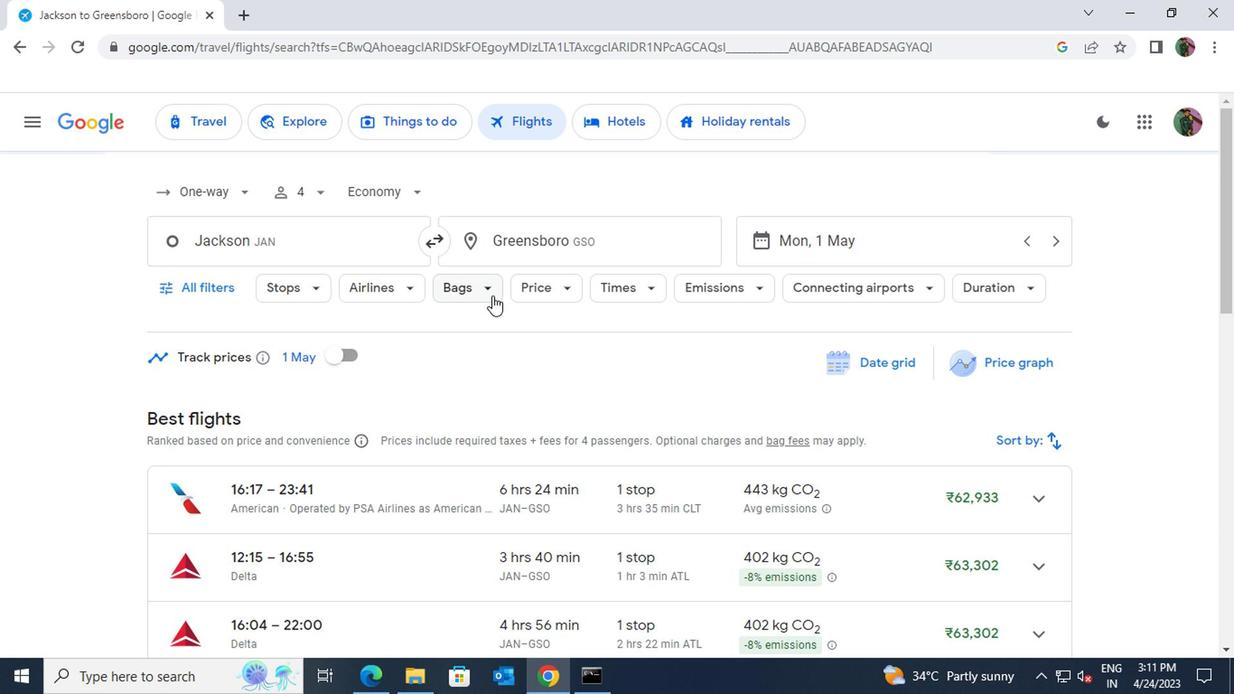 
Action: Mouse pressed left at (485, 292)
Screenshot: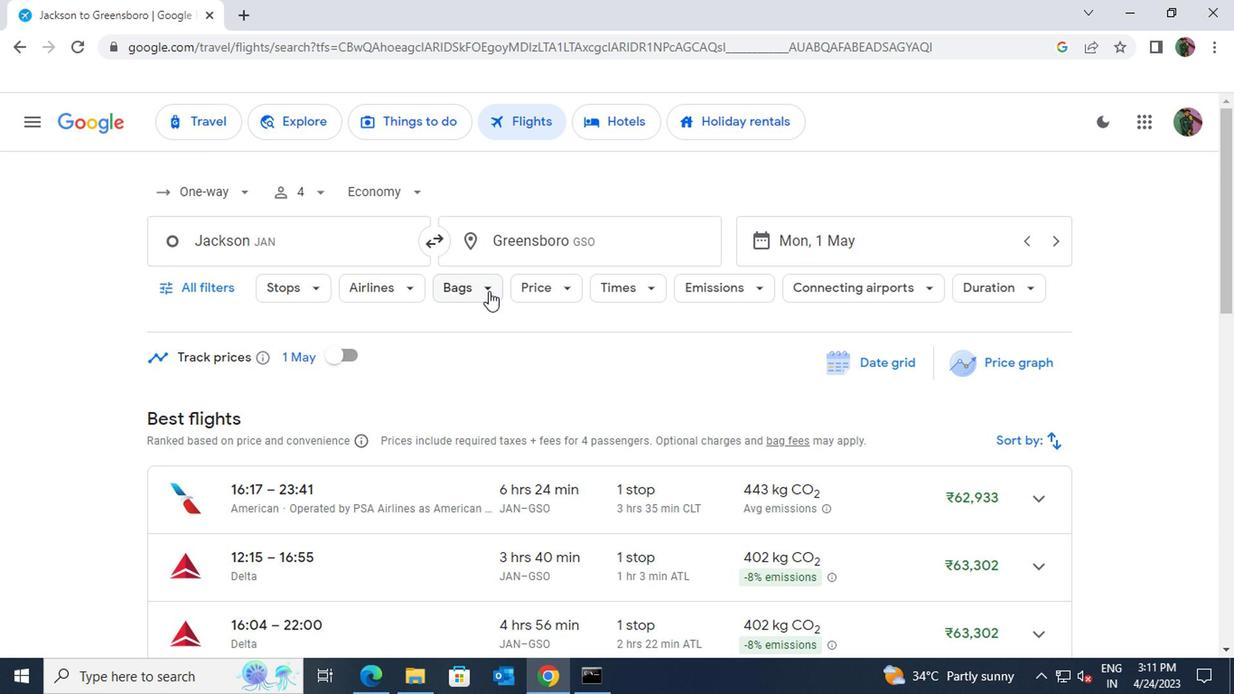 
Action: Mouse moved to (720, 414)
Screenshot: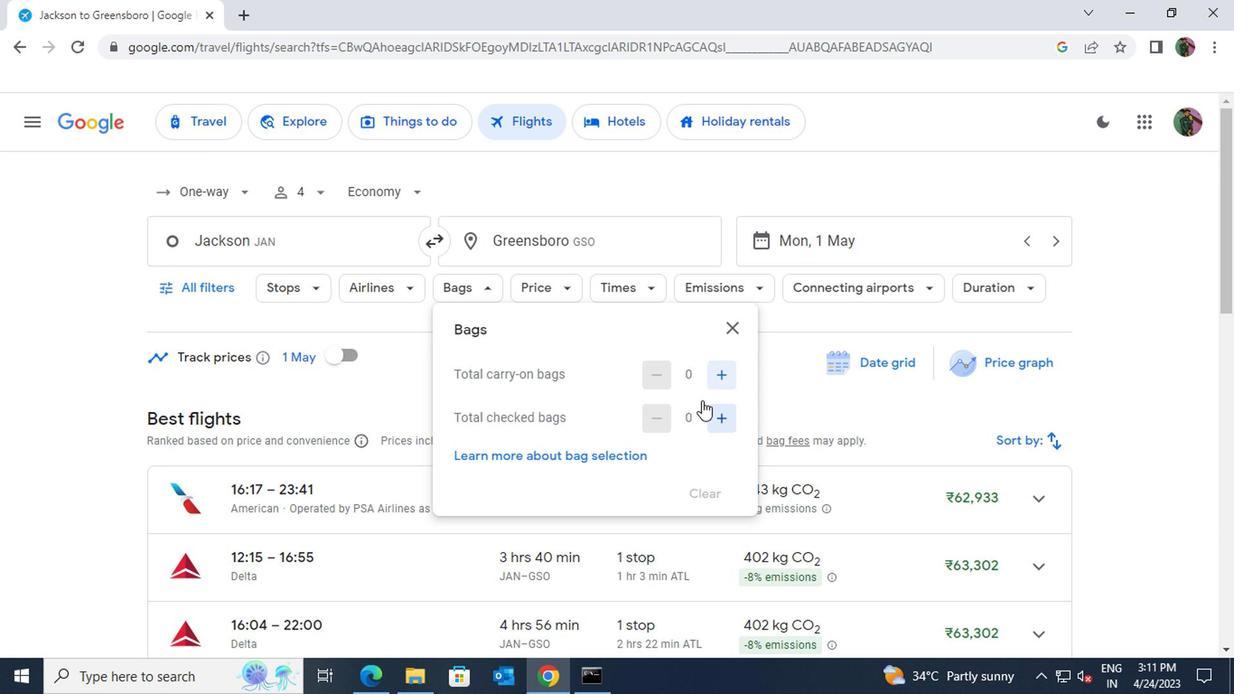 
Action: Mouse pressed left at (720, 414)
Screenshot: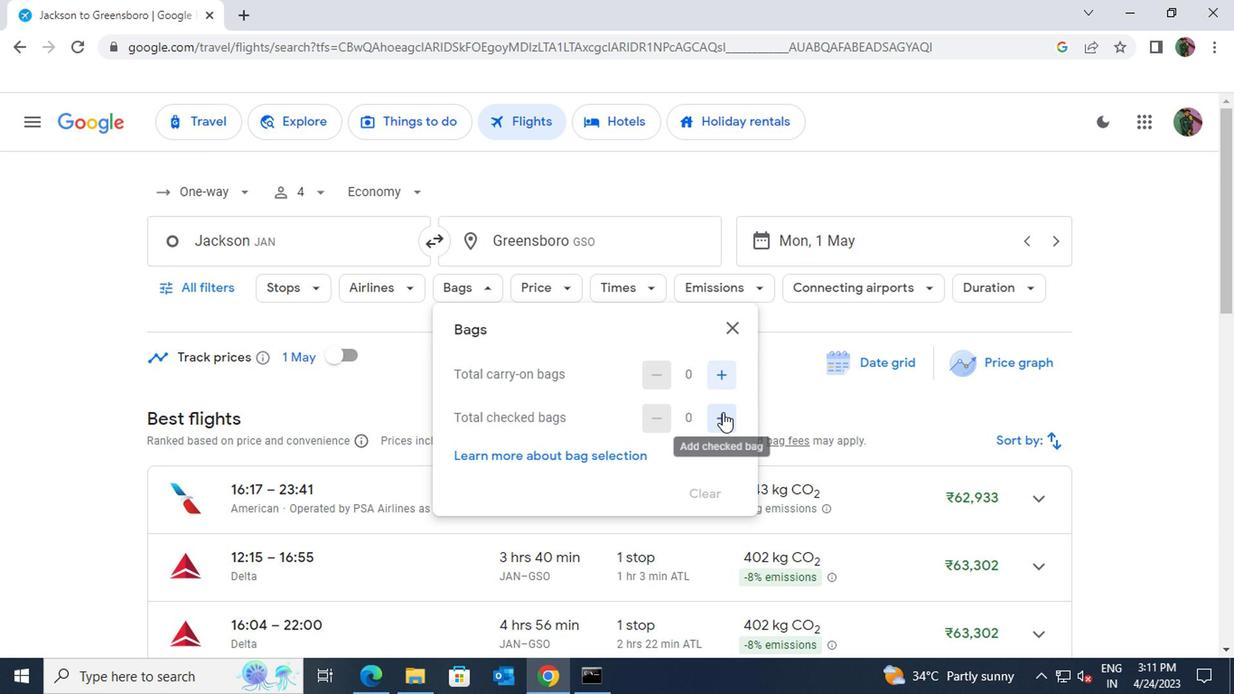 
Action: Mouse moved to (720, 414)
Screenshot: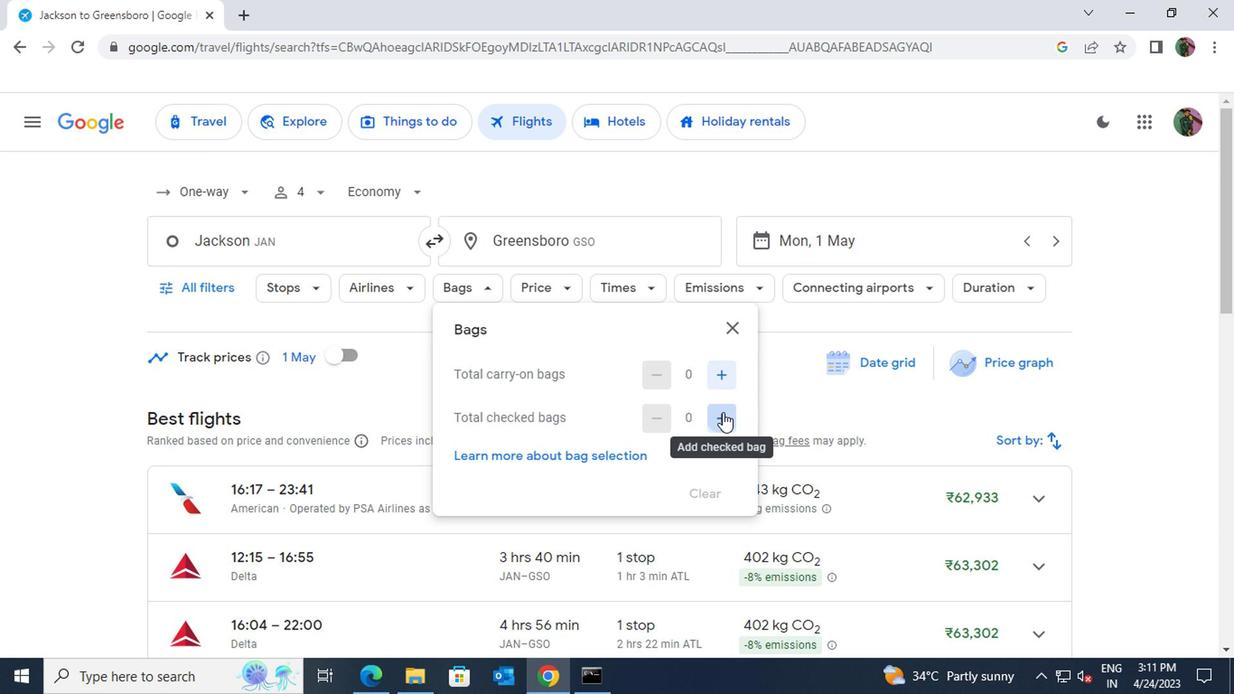 
Action: Mouse pressed left at (720, 414)
Screenshot: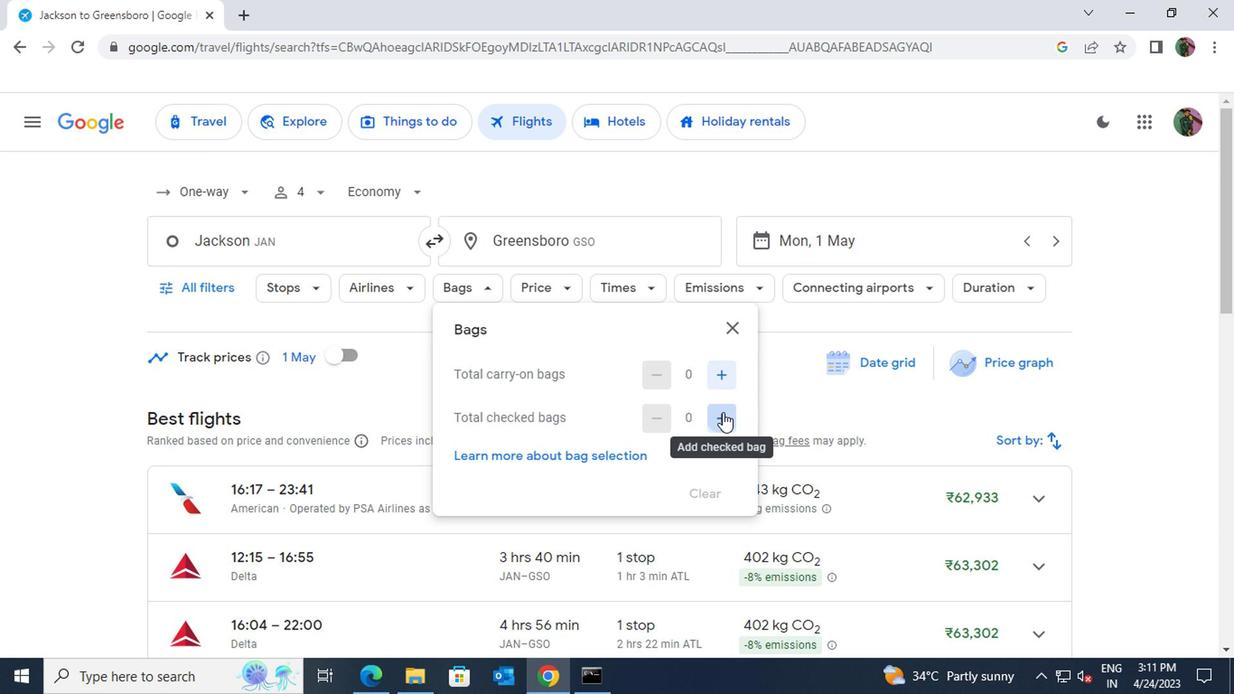 
Action: Mouse pressed left at (720, 414)
Screenshot: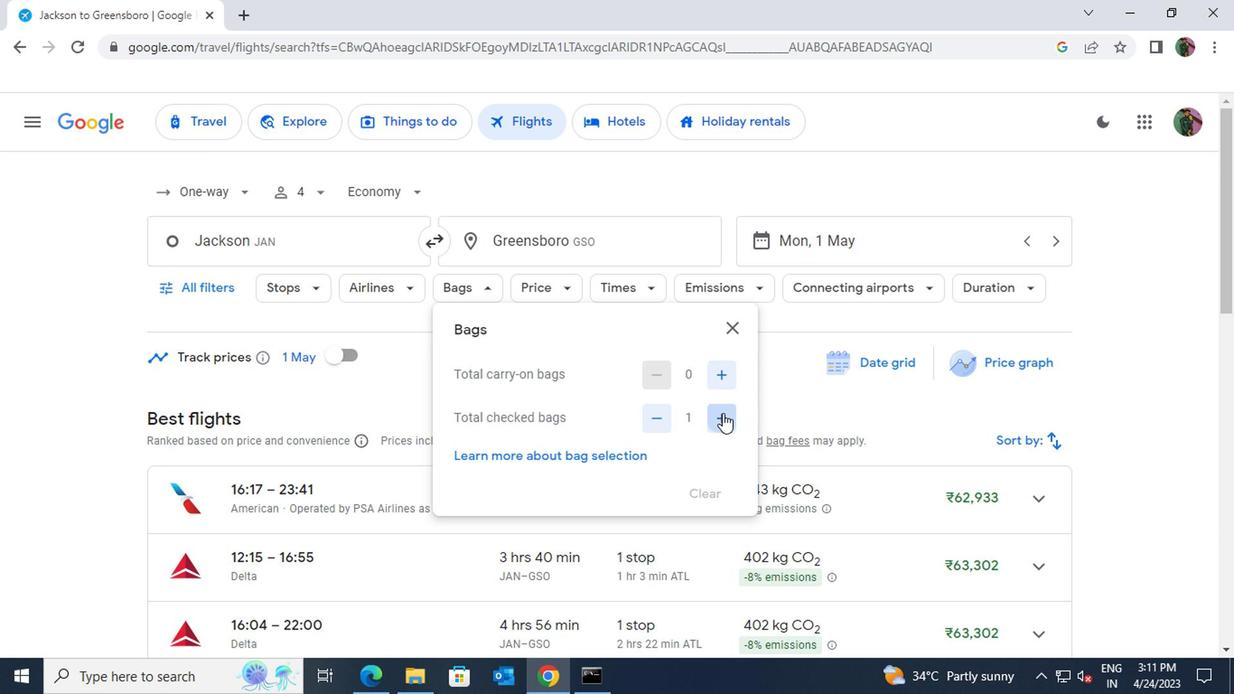 
Action: Mouse pressed left at (720, 414)
Screenshot: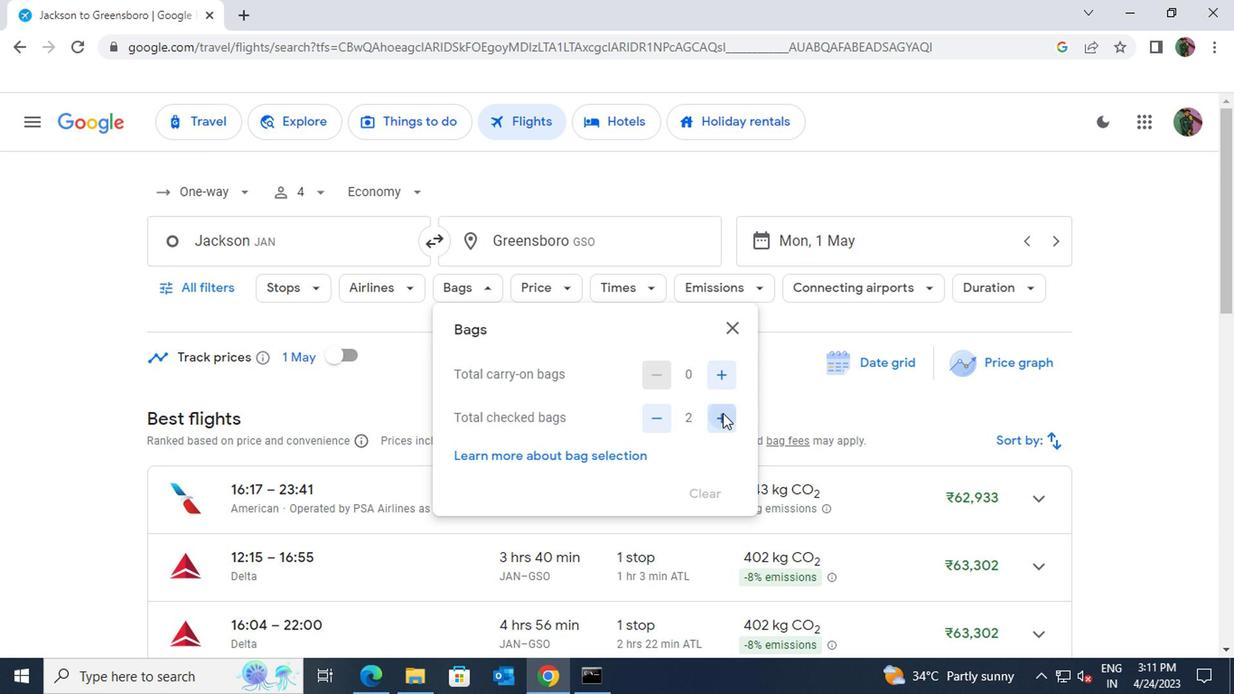 
Action: Mouse pressed left at (720, 414)
Screenshot: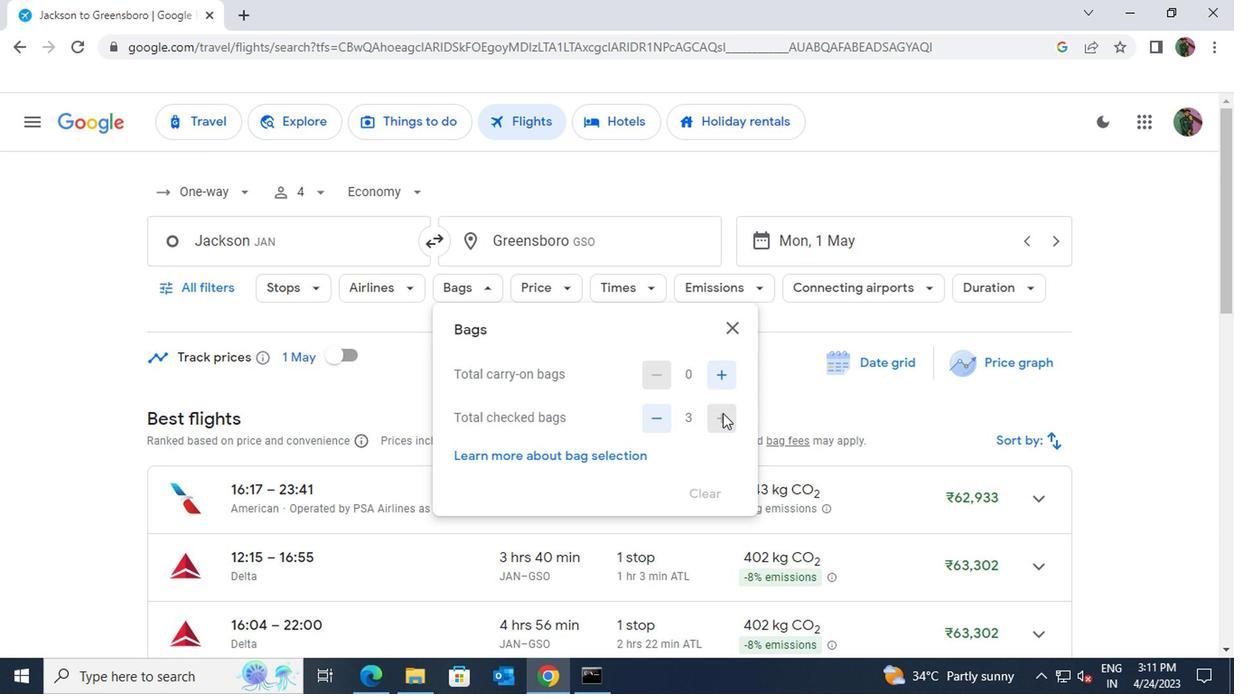 
Action: Mouse moved to (734, 333)
Screenshot: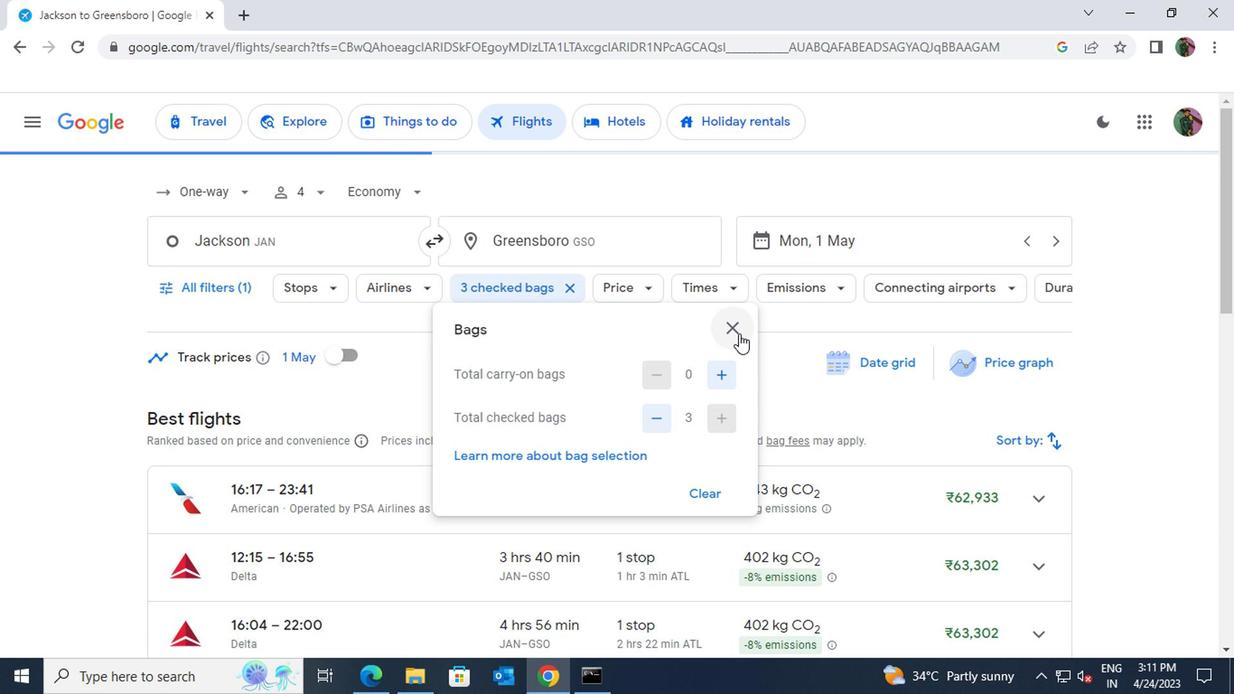 
Action: Mouse pressed left at (734, 333)
Screenshot: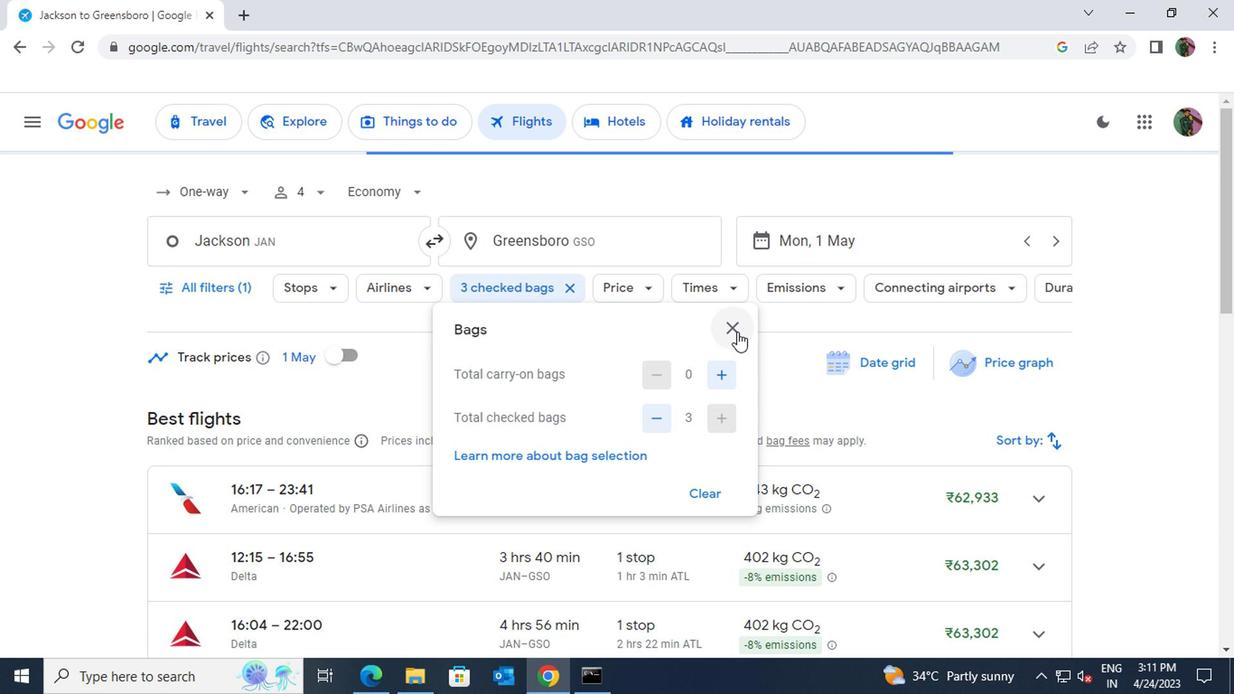 
Action: Mouse moved to (641, 290)
Screenshot: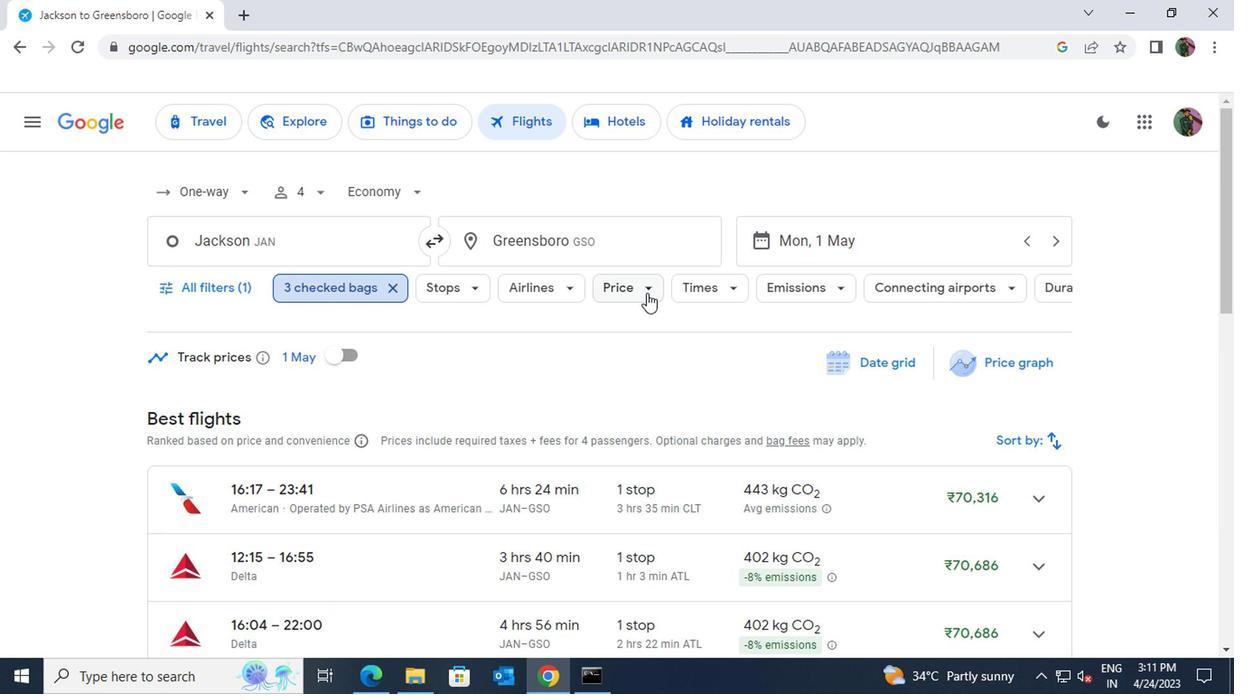 
Action: Mouse pressed left at (641, 290)
Screenshot: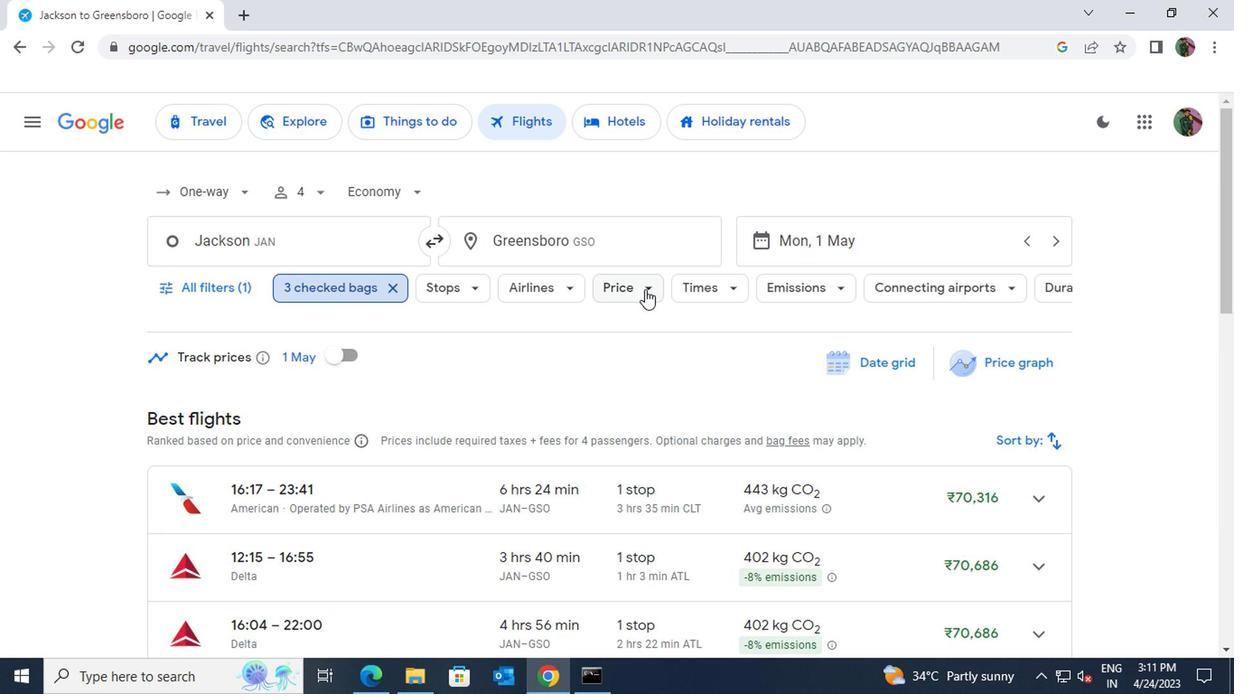
Action: Mouse moved to (890, 330)
Screenshot: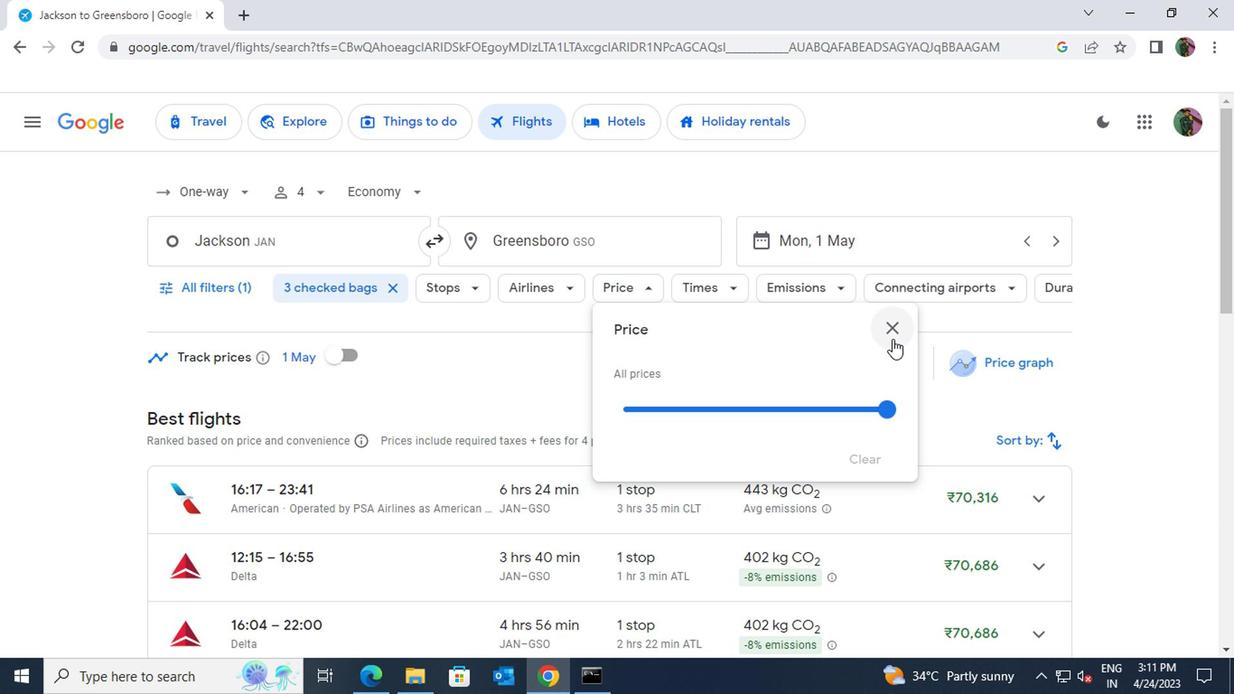 
Action: Mouse pressed left at (890, 330)
Screenshot: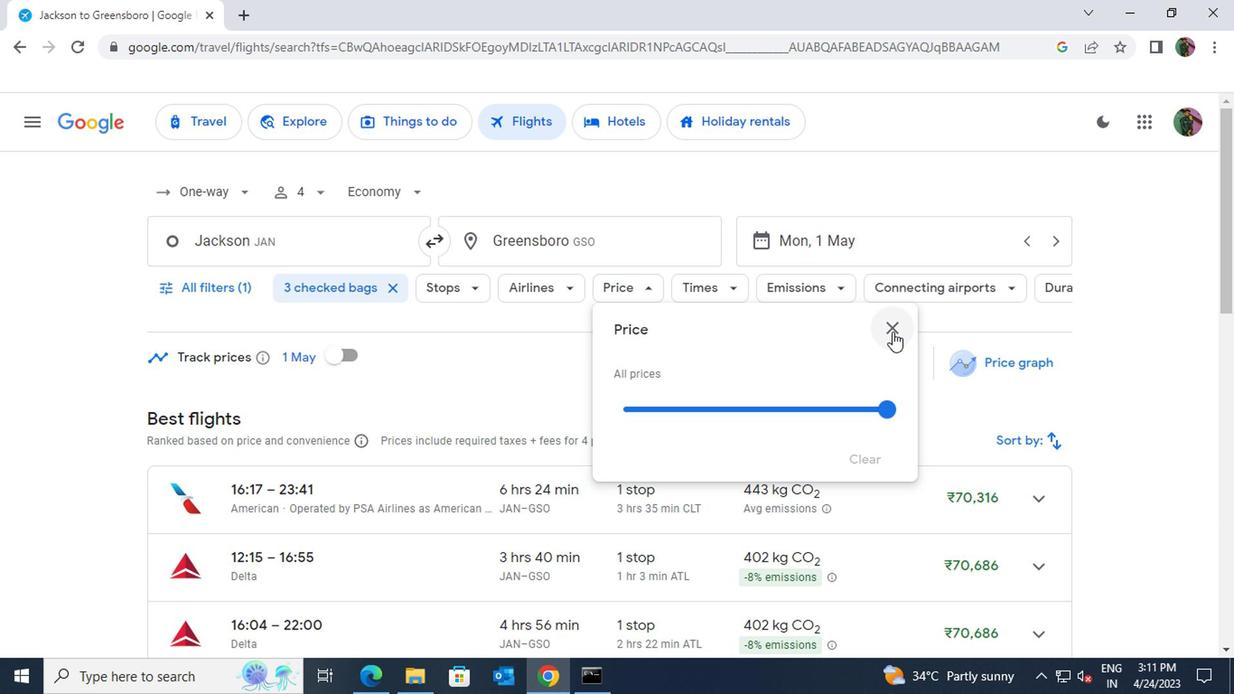 
Action: Mouse moved to (738, 292)
Screenshot: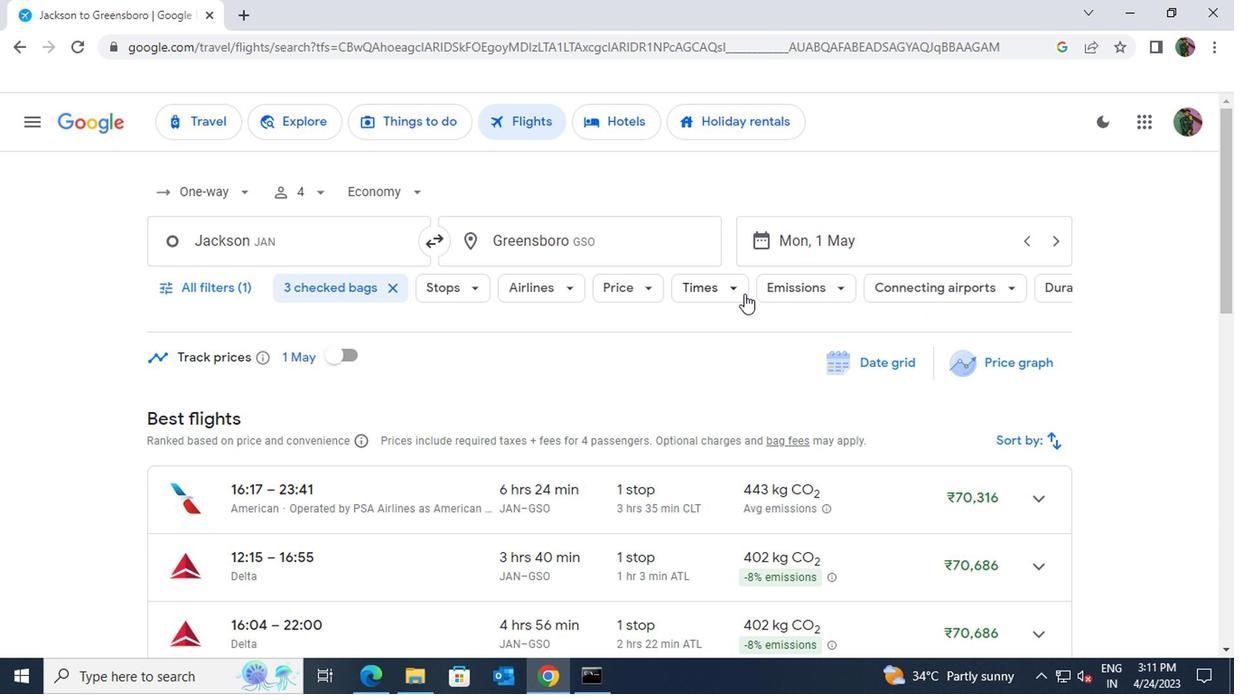 
Action: Mouse pressed left at (738, 292)
Screenshot: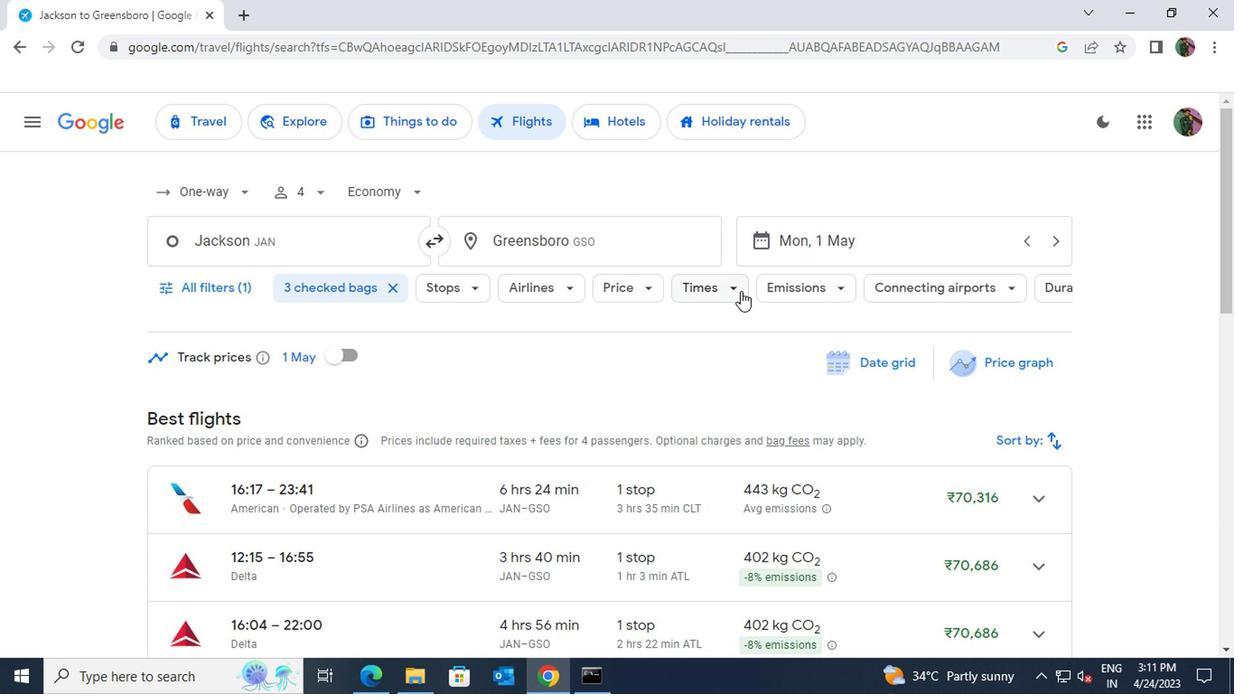 
Action: Mouse moved to (958, 460)
Screenshot: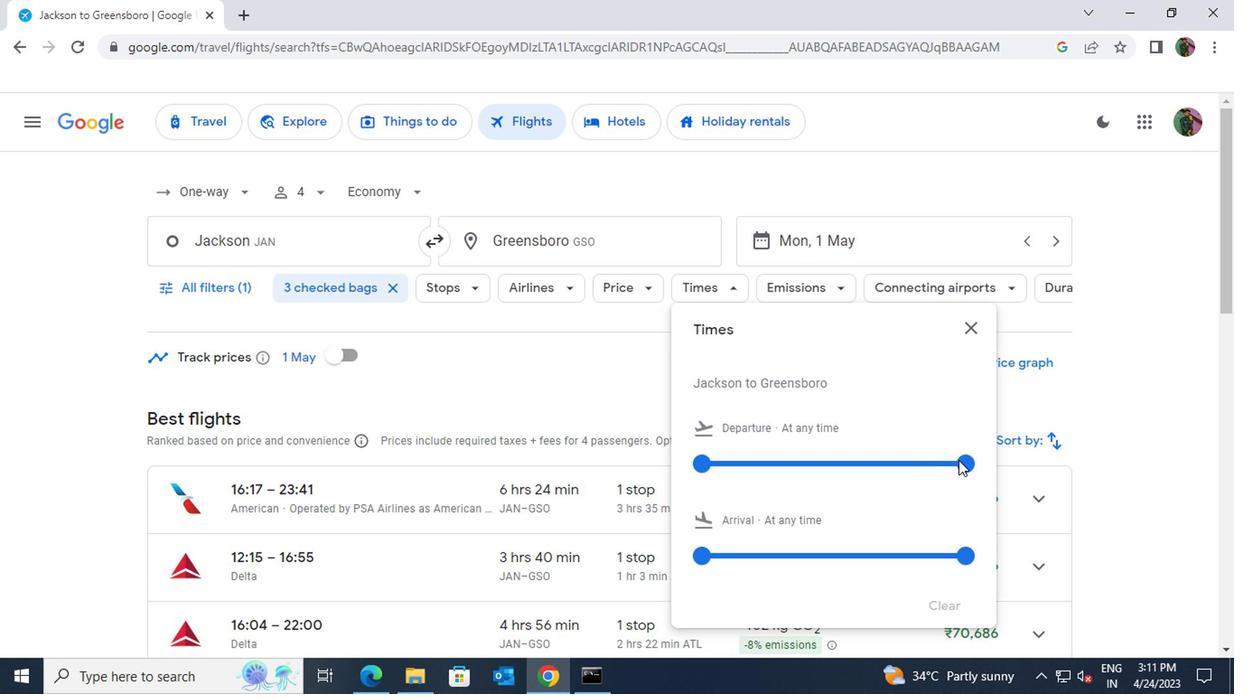 
Action: Mouse pressed left at (958, 460)
Screenshot: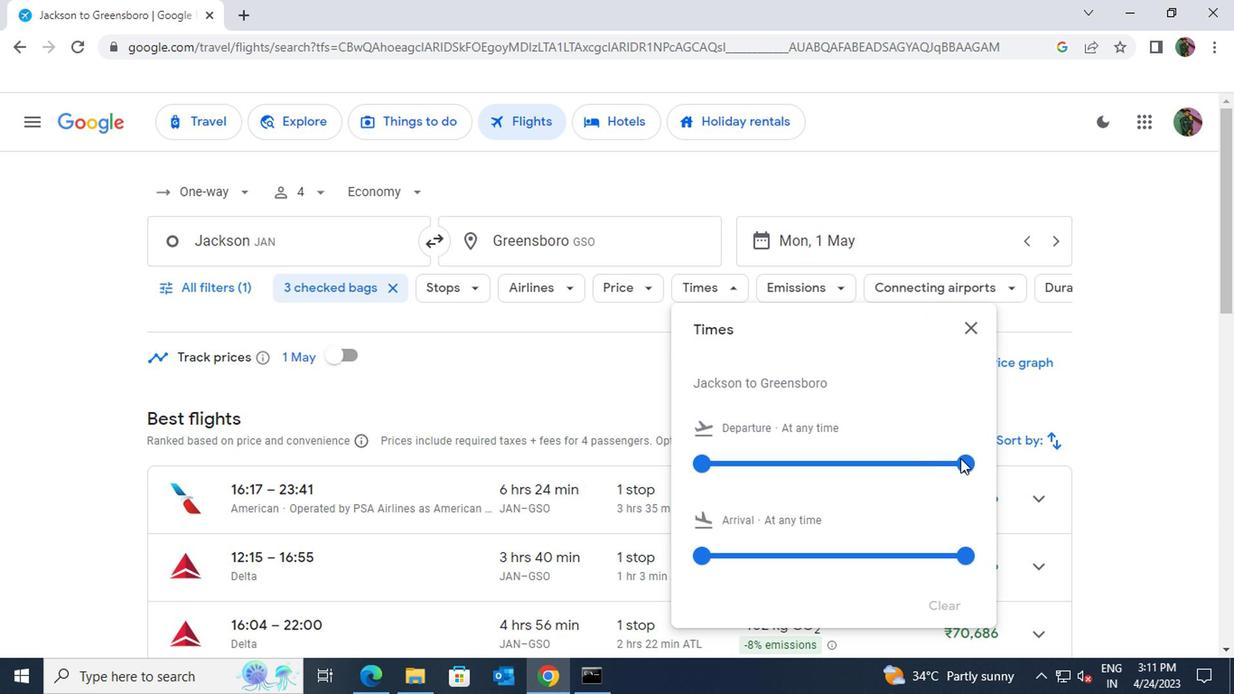 
Action: Mouse moved to (878, 452)
Screenshot: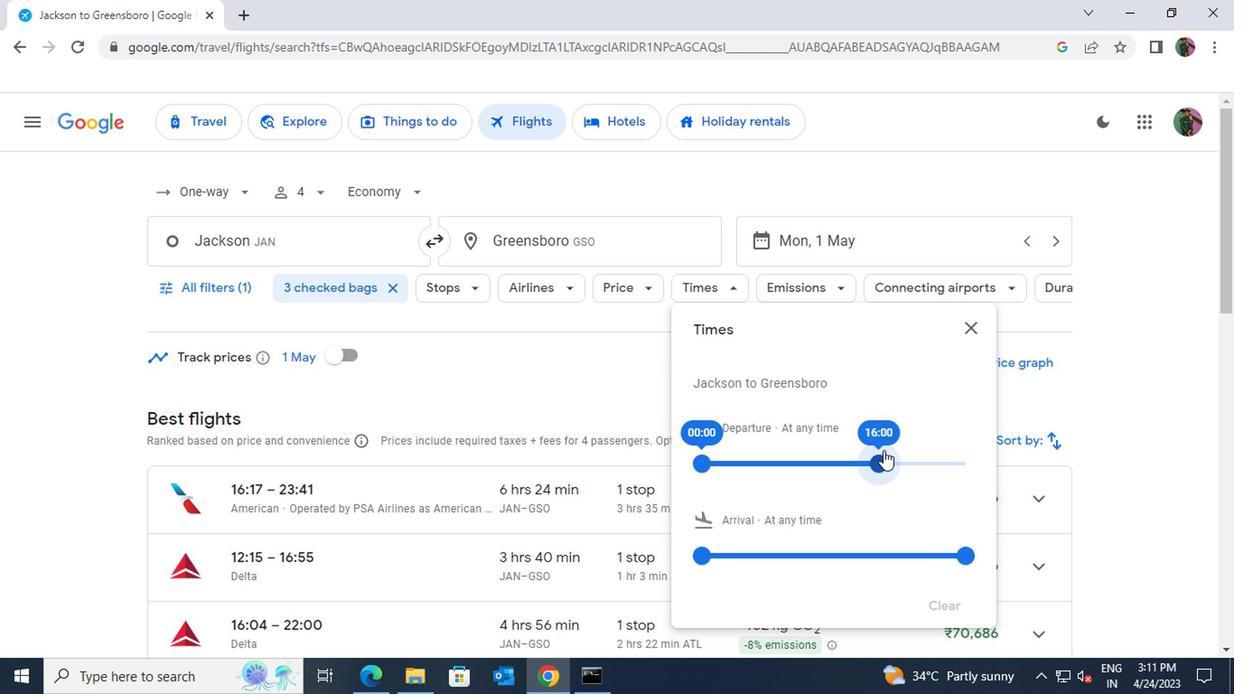 
Action: Mouse pressed left at (878, 452)
Screenshot: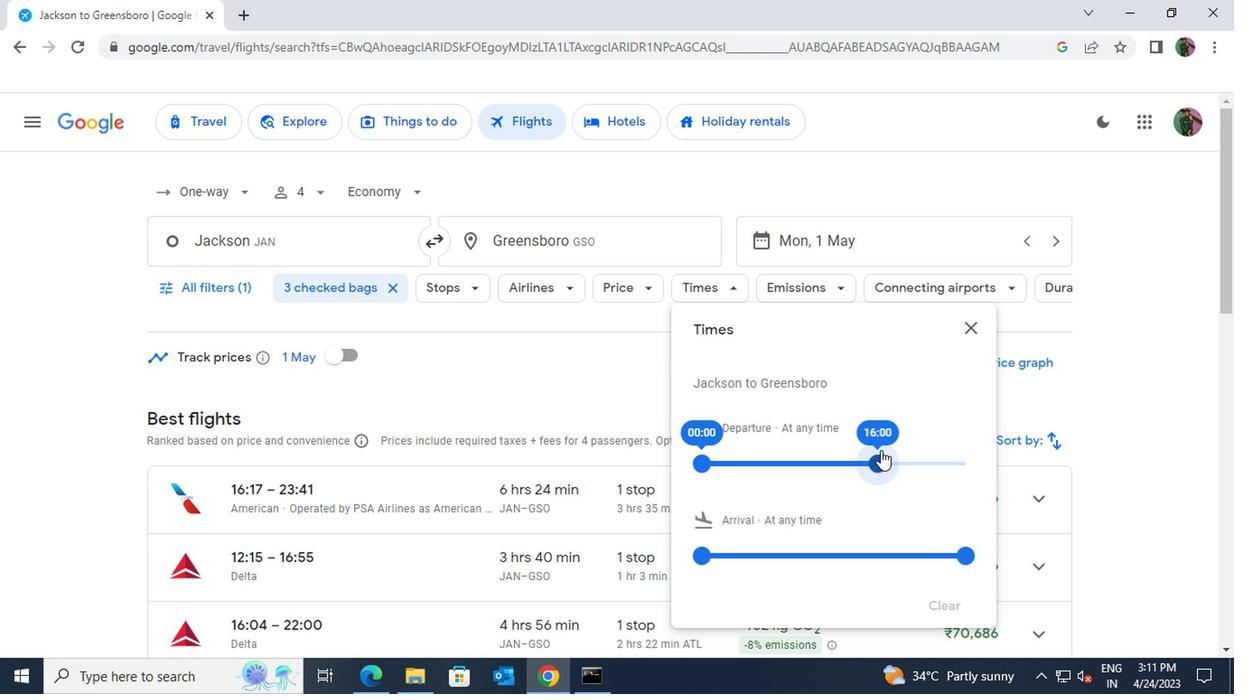 
Action: Mouse moved to (969, 338)
Screenshot: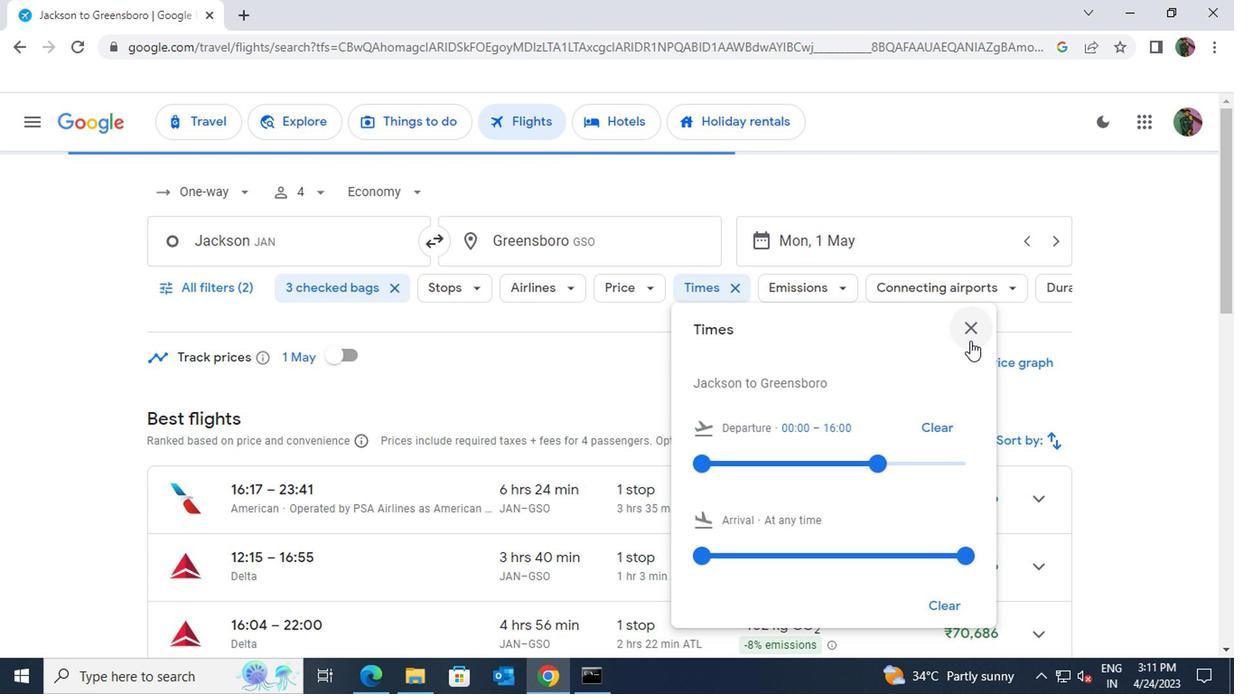 
Action: Mouse pressed left at (969, 338)
Screenshot: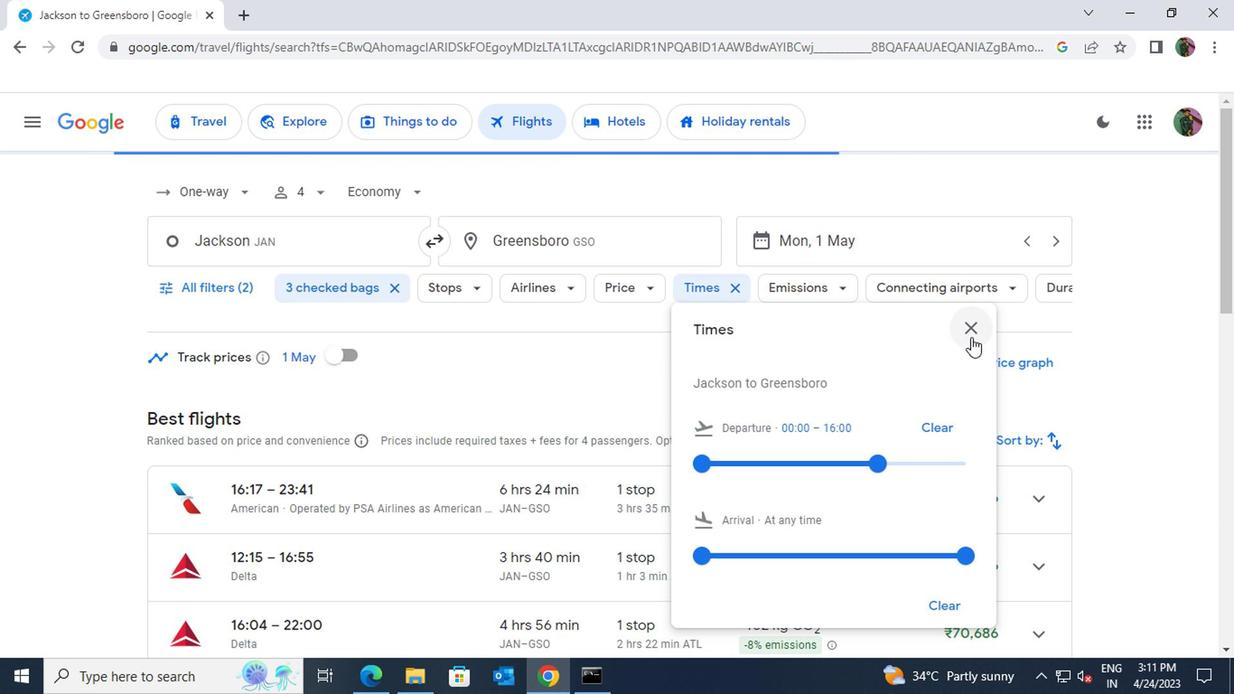 
Action: Mouse moved to (883, 499)
Screenshot: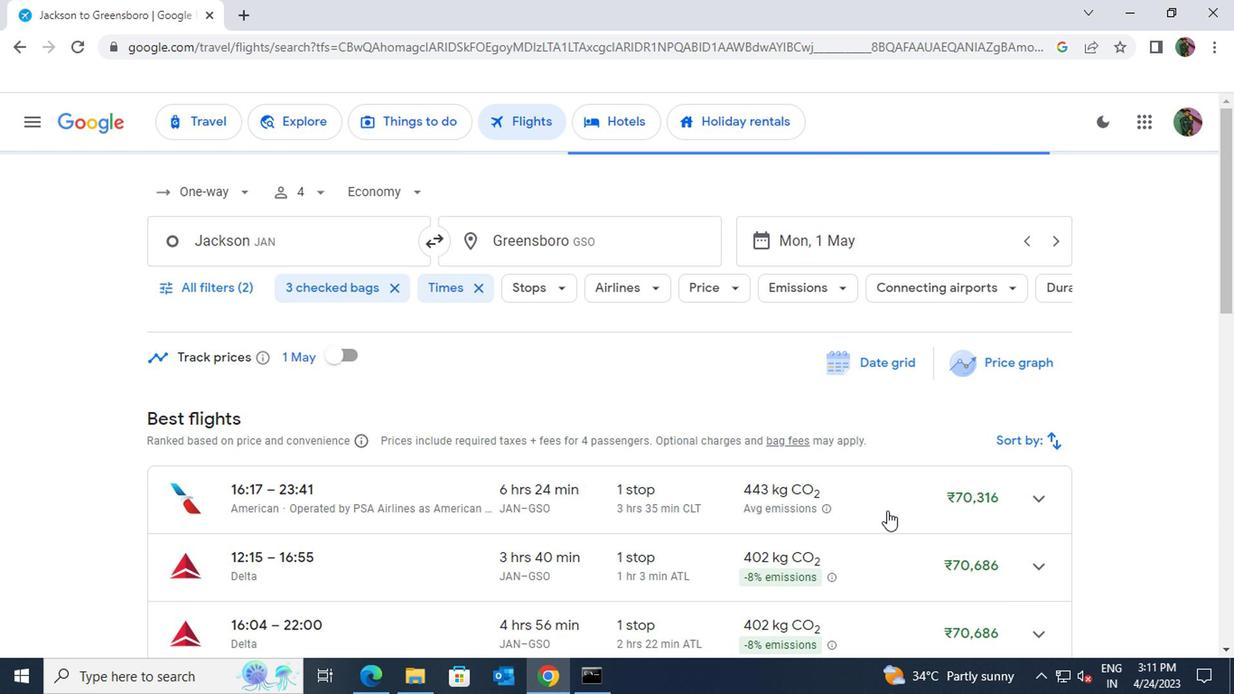 
Action: Mouse pressed left at (883, 499)
Screenshot: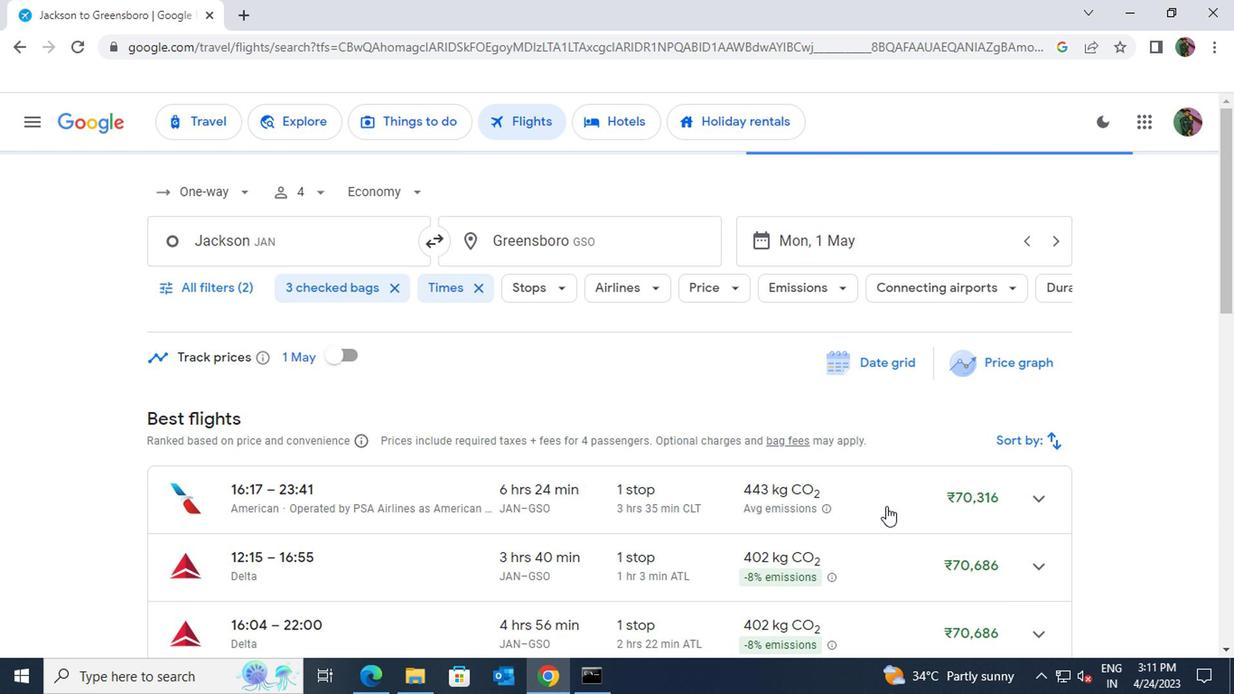 
Action: Mouse pressed left at (883, 499)
Screenshot: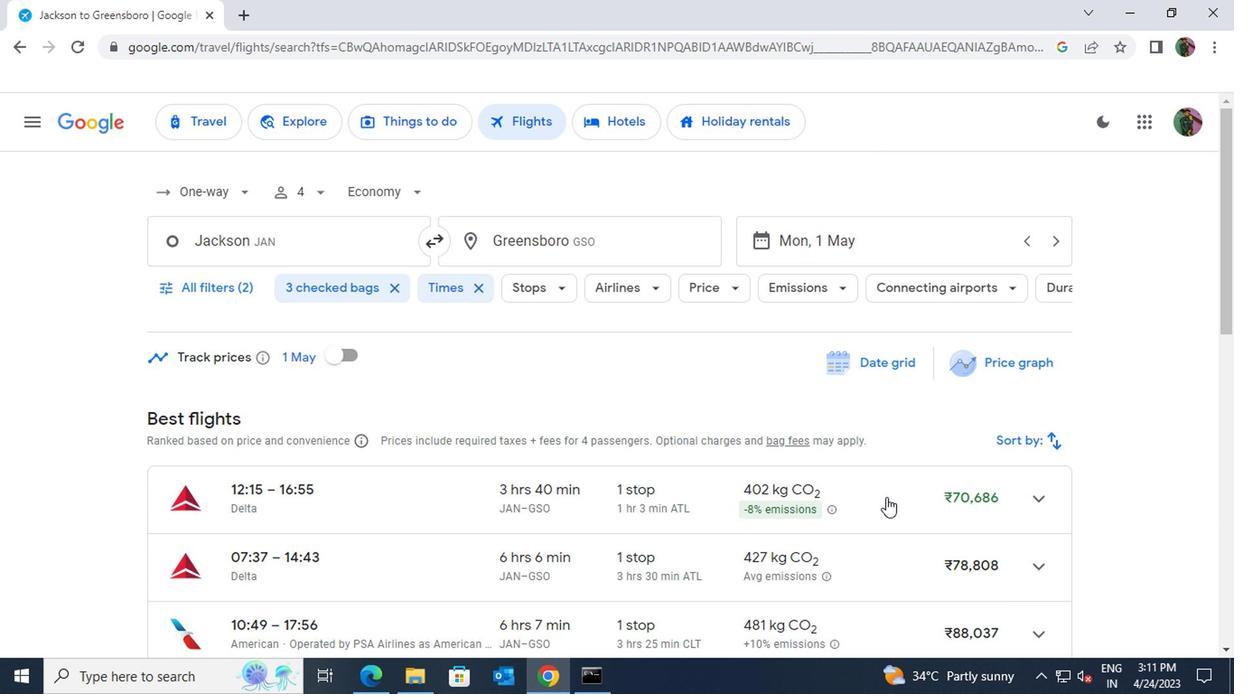
Action: Mouse moved to (883, 499)
Screenshot: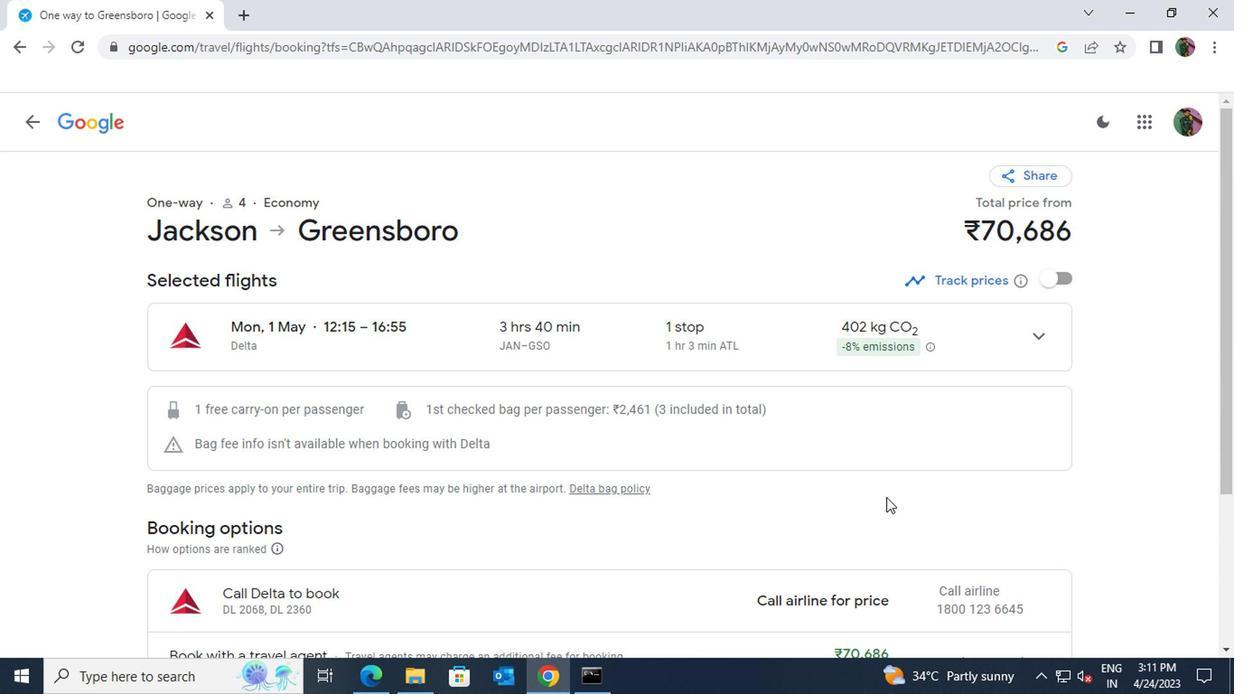 
